 Task: Navigate on foot from Independence Hall to the Philadelphia Museum of Art.
Action: Mouse moved to (189, 57)
Screenshot: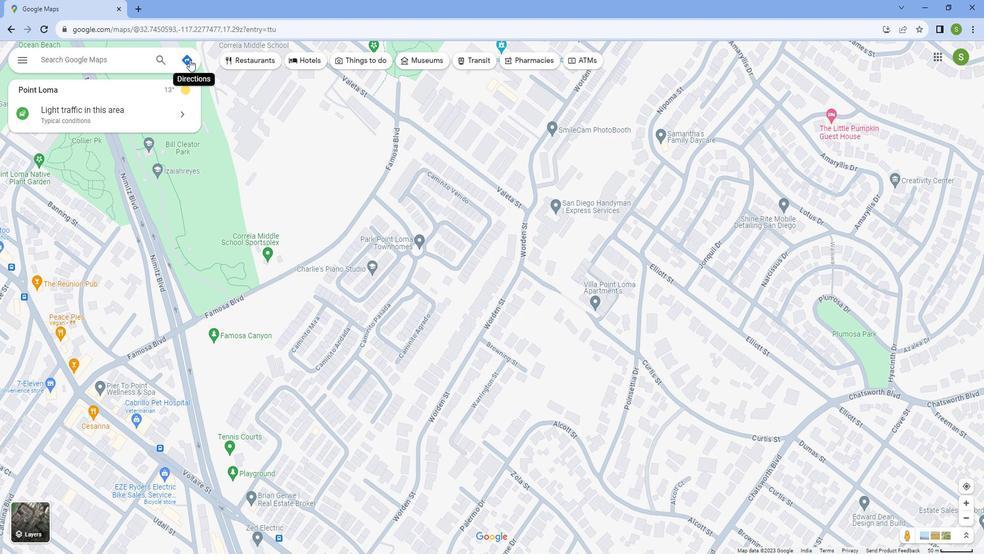 
Action: Mouse pressed left at (189, 57)
Screenshot: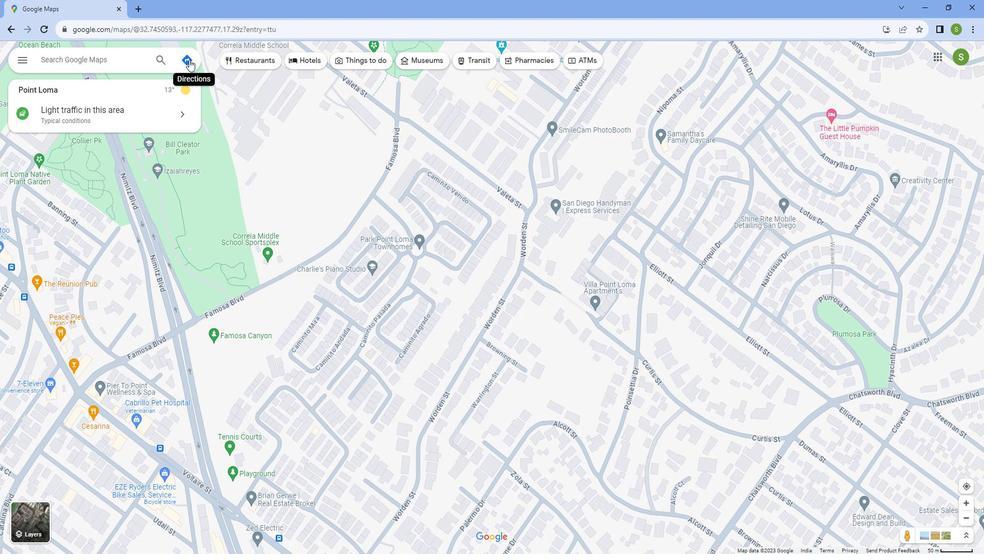
Action: Mouse moved to (127, 85)
Screenshot: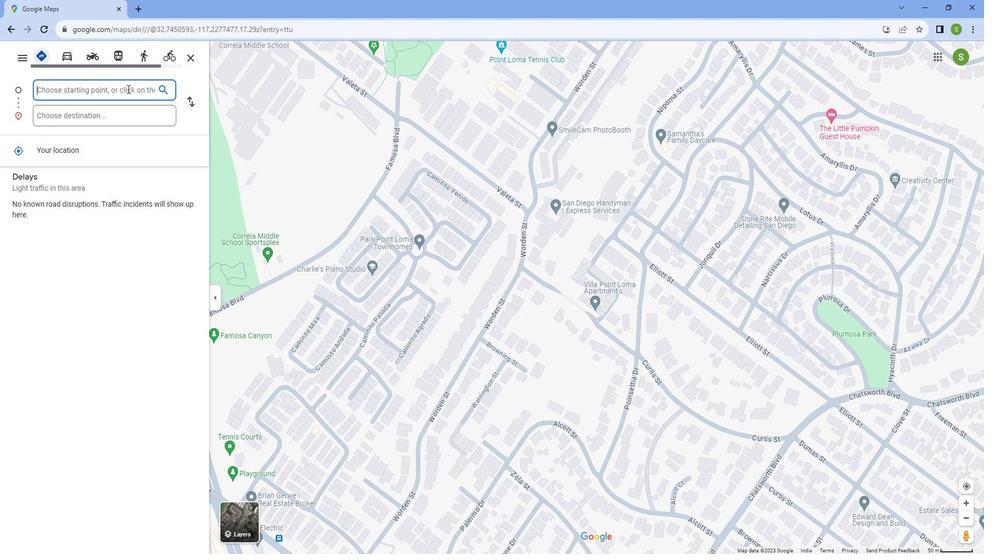 
Action: Mouse pressed left at (127, 85)
Screenshot: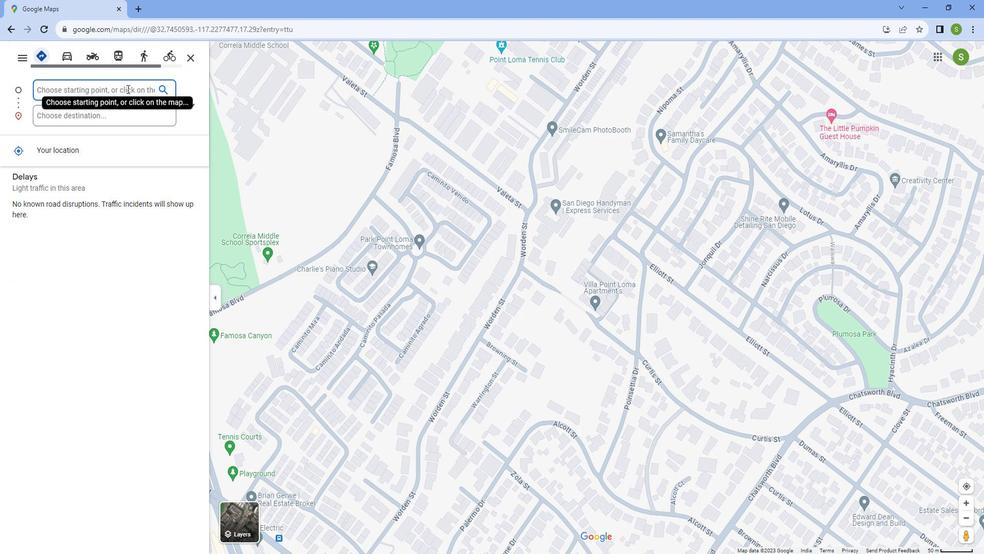 
Action: Key pressed <Key.caps_lock>I<Key.caps_lock>ndeo
Screenshot: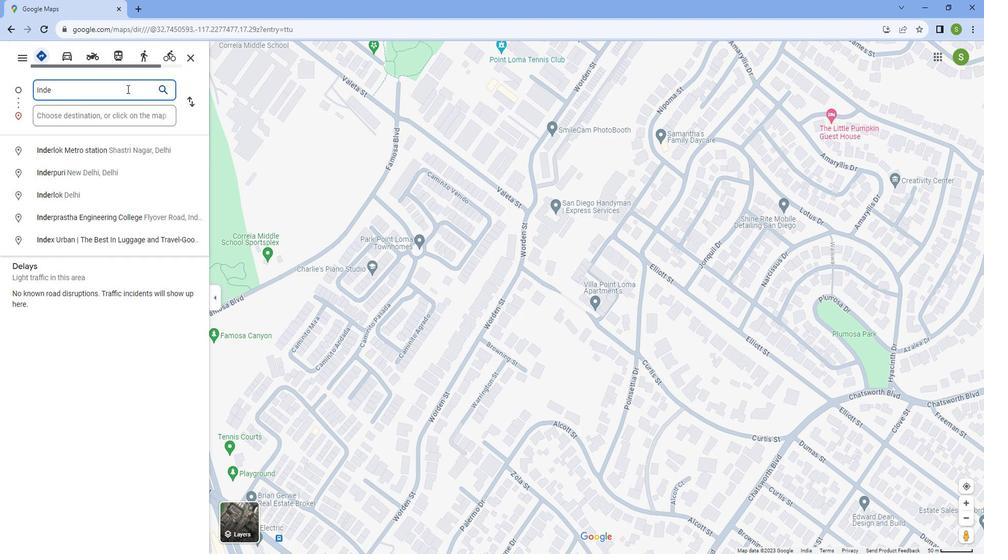 
Action: Mouse moved to (142, 99)
Screenshot: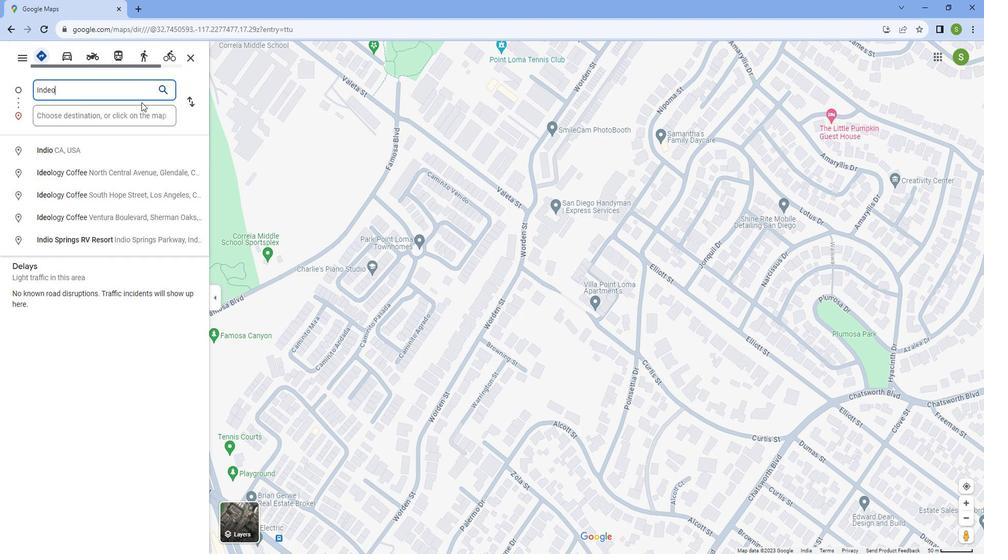 
Action: Key pressed <Key.backspace>p
Screenshot: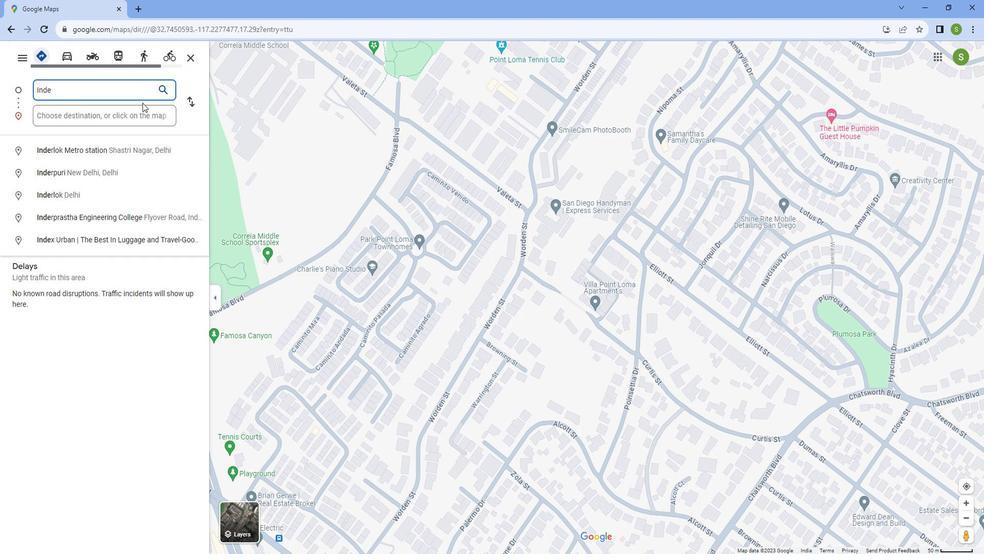 
Action: Mouse moved to (168, 125)
Screenshot: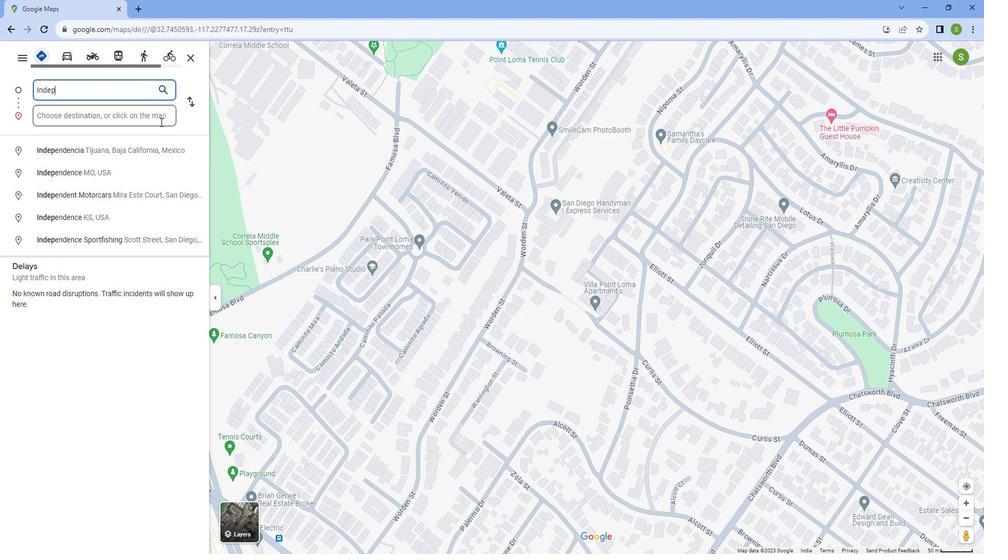 
Action: Key pressed e
Screenshot: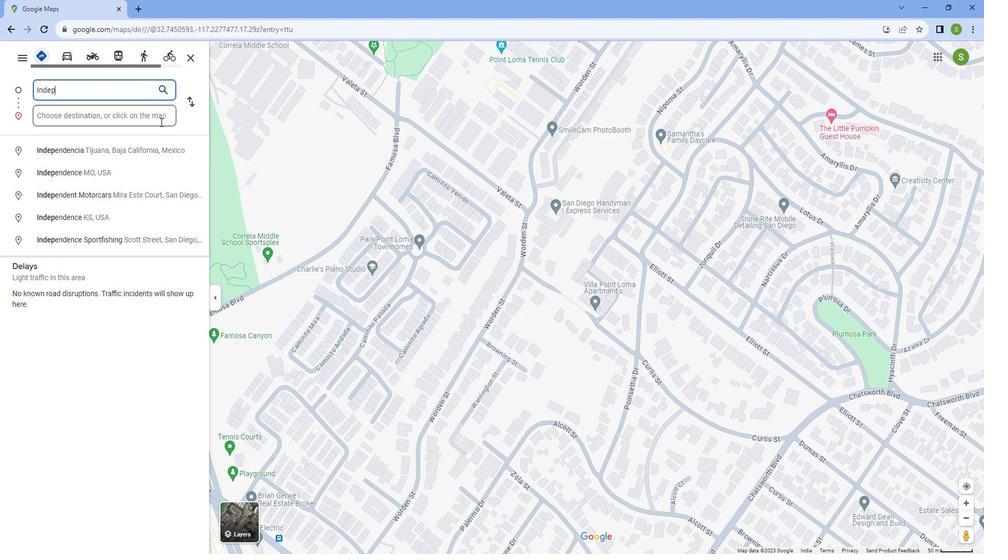 
Action: Mouse moved to (172, 128)
Screenshot: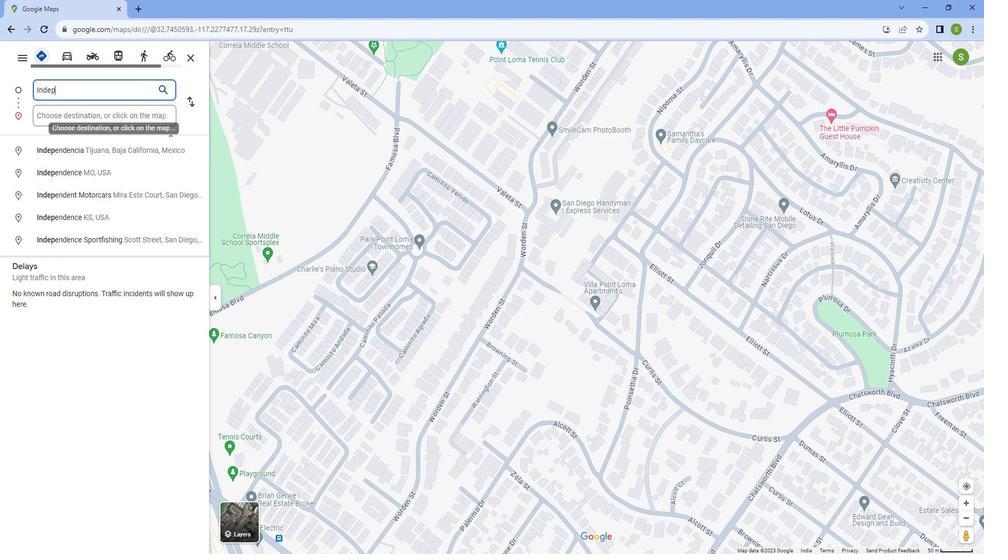
Action: Key pressed ndence<Key.space><Key.caps_lock>H<Key.caps_lock>all
Screenshot: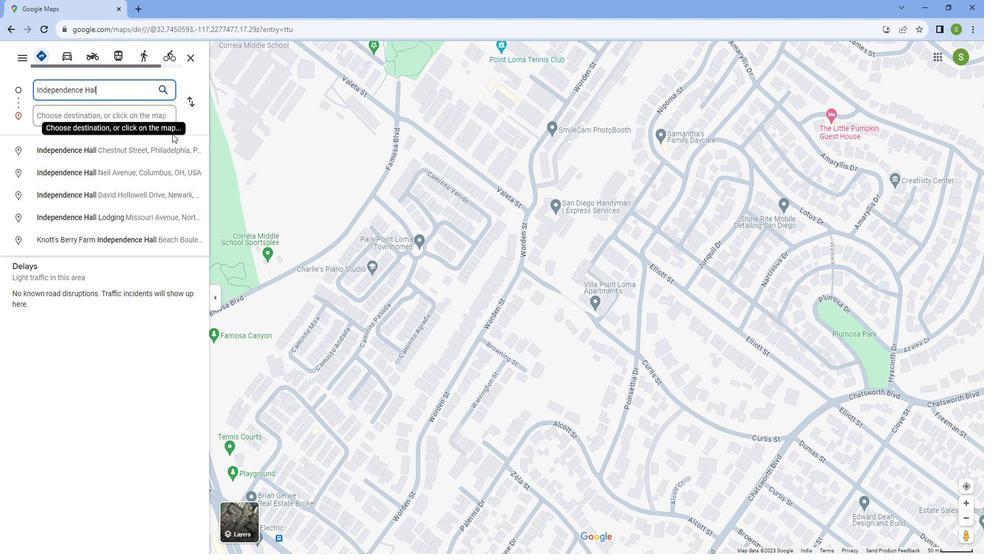 
Action: Mouse moved to (163, 145)
Screenshot: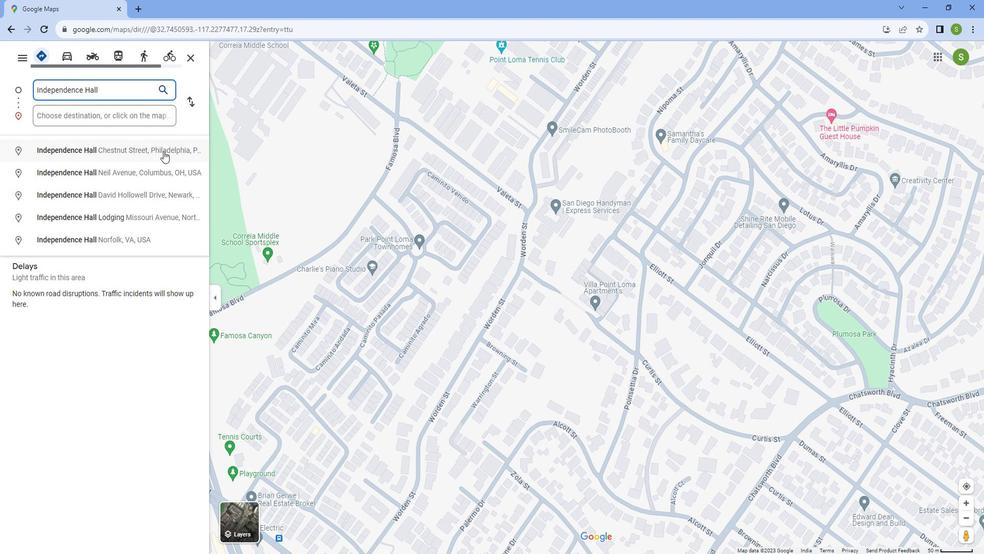 
Action: Mouse pressed left at (163, 145)
Screenshot: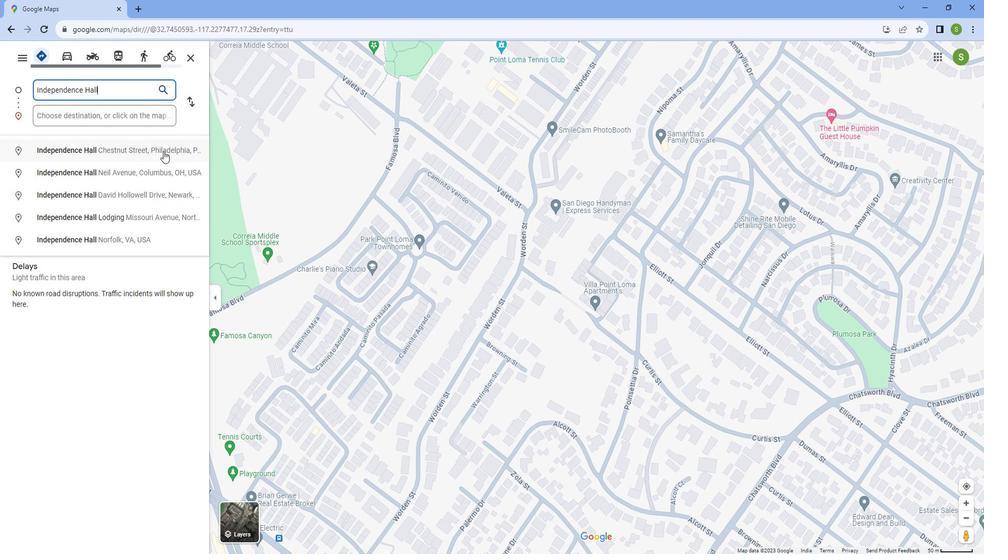 
Action: Mouse moved to (101, 112)
Screenshot: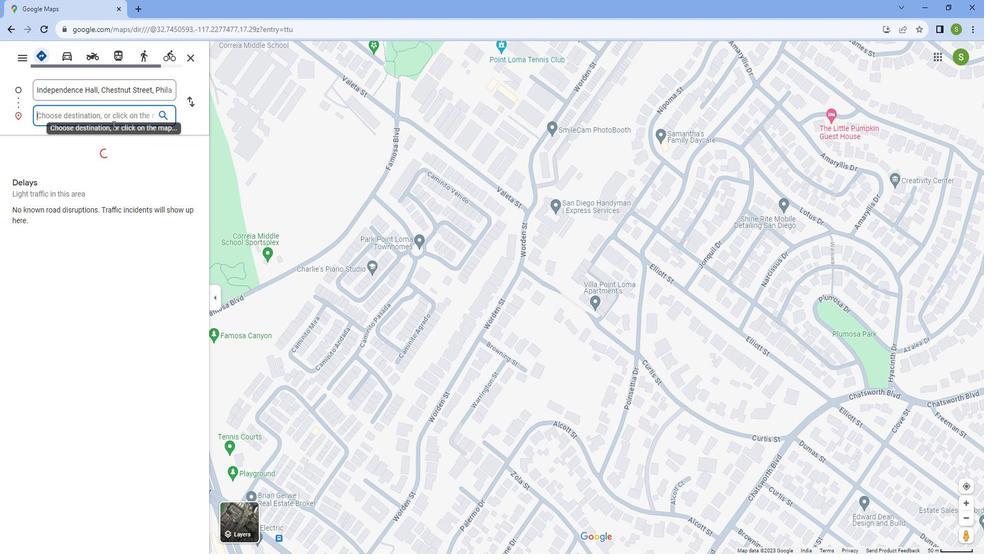 
Action: Mouse pressed left at (101, 112)
Screenshot: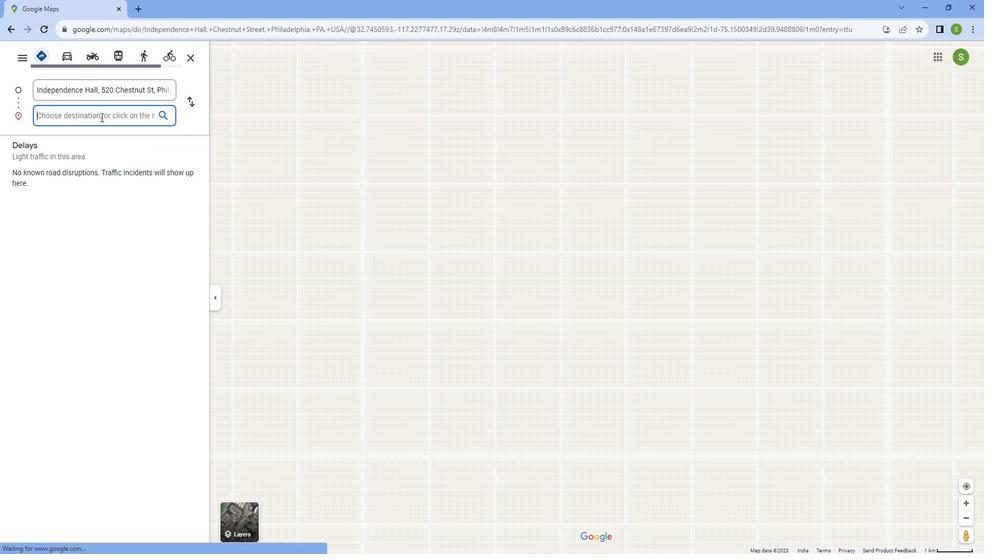 
Action: Mouse moved to (100, 112)
Screenshot: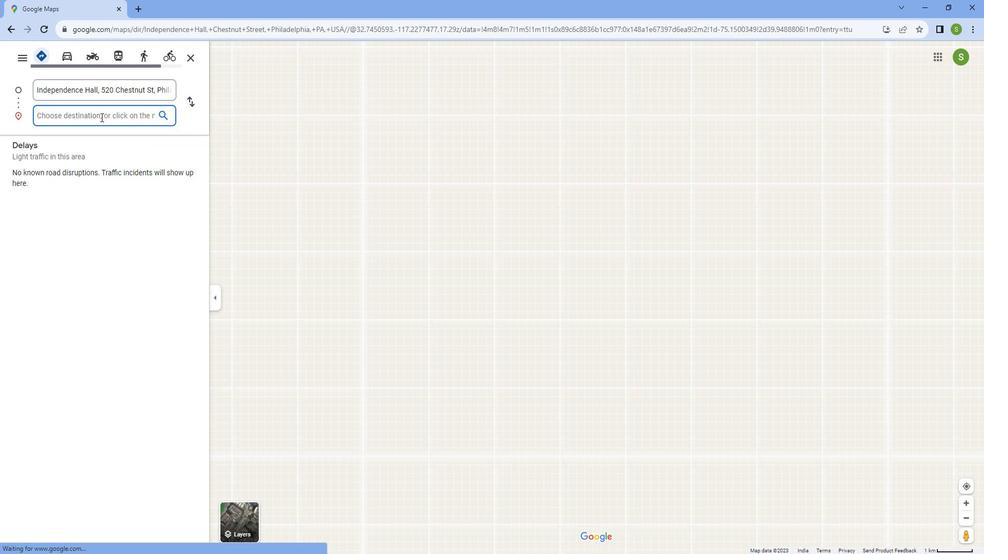 
Action: Key pressed <Key.caps_lock>P<Key.caps_lock>hiladelphia<Key.space><Key.caps_lock>M<Key.caps_lock>us
Screenshot: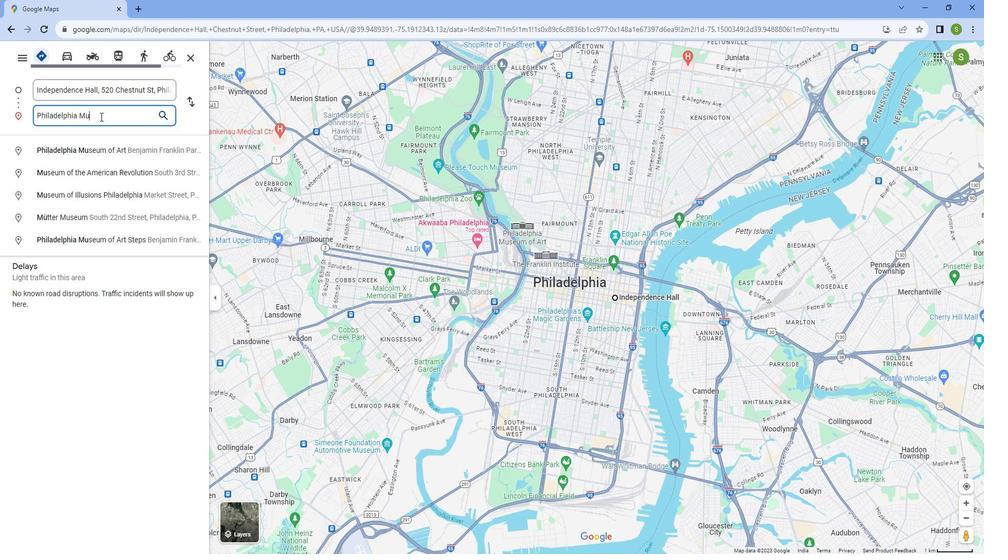 
Action: Mouse moved to (134, 136)
Screenshot: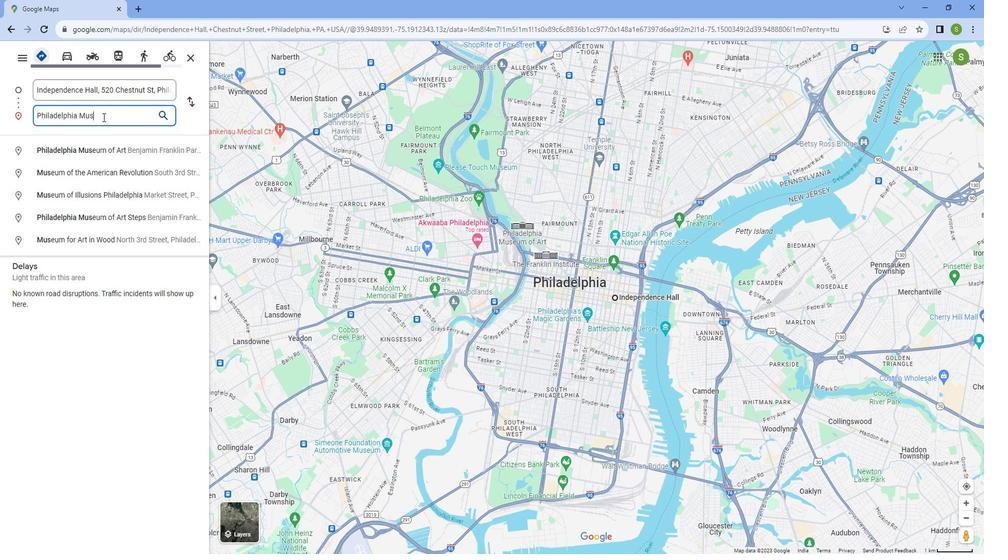 
Action: Key pressed e
Screenshot: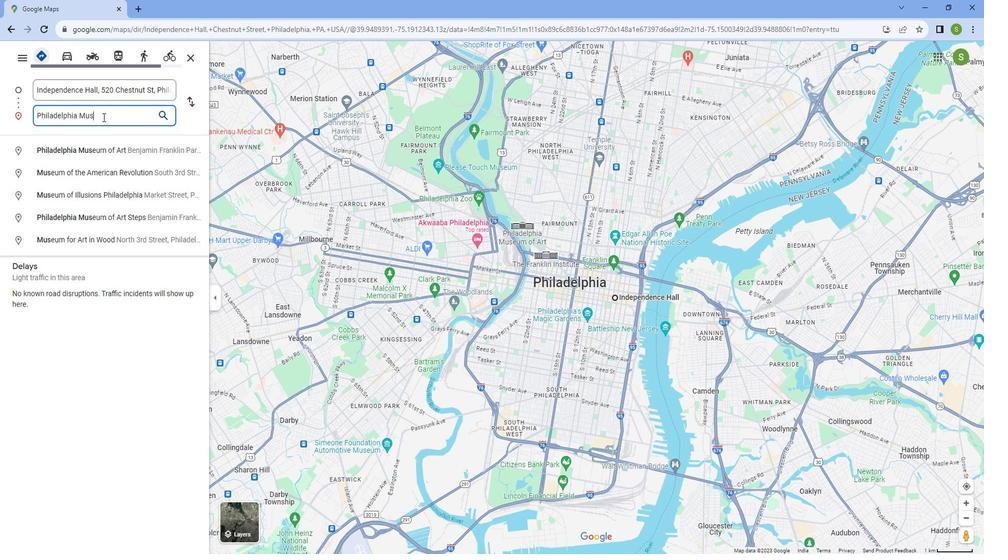 
Action: Mouse moved to (136, 137)
Screenshot: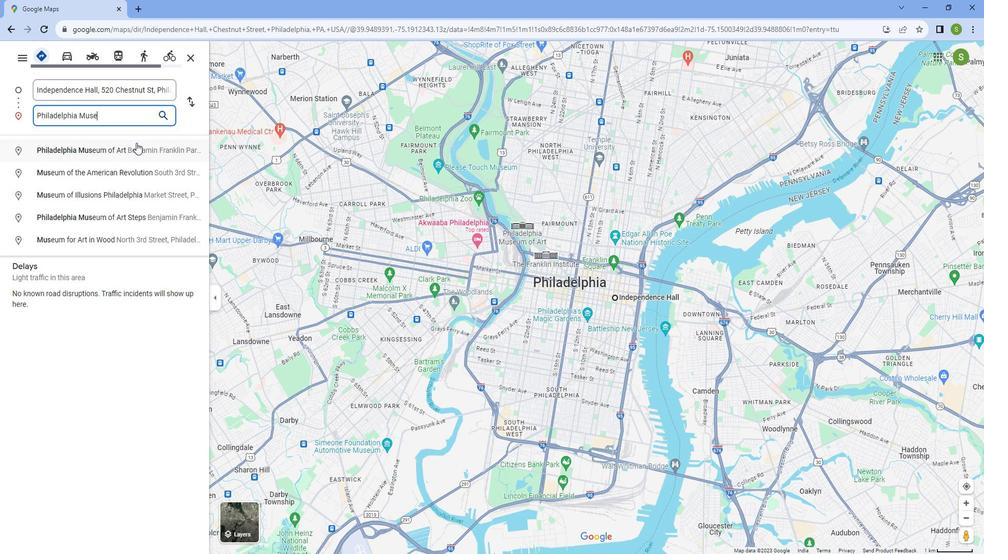
Action: Key pressed um<Key.space>of<Key.space><Key.caps_lock>A<Key.caps_lock>rt
Screenshot: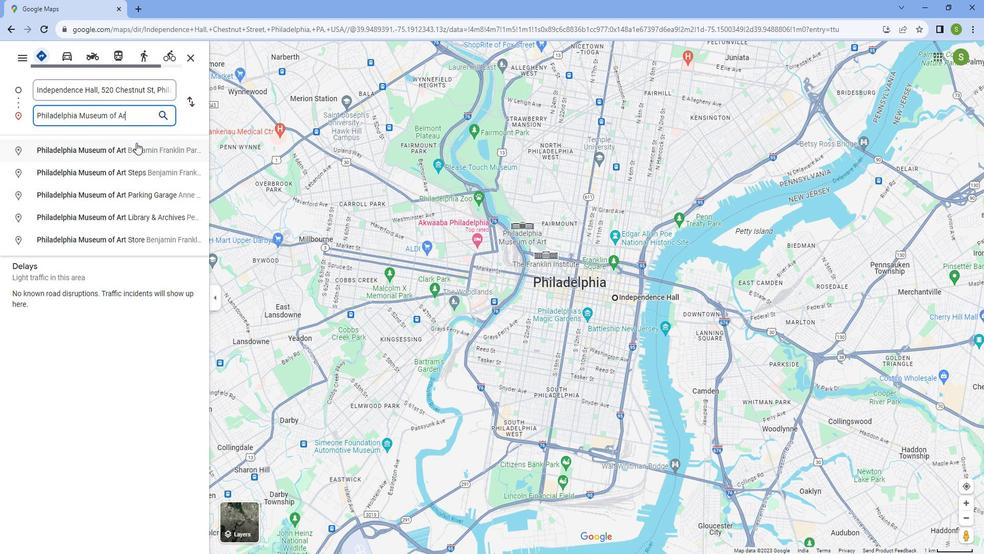 
Action: Mouse moved to (137, 137)
Screenshot: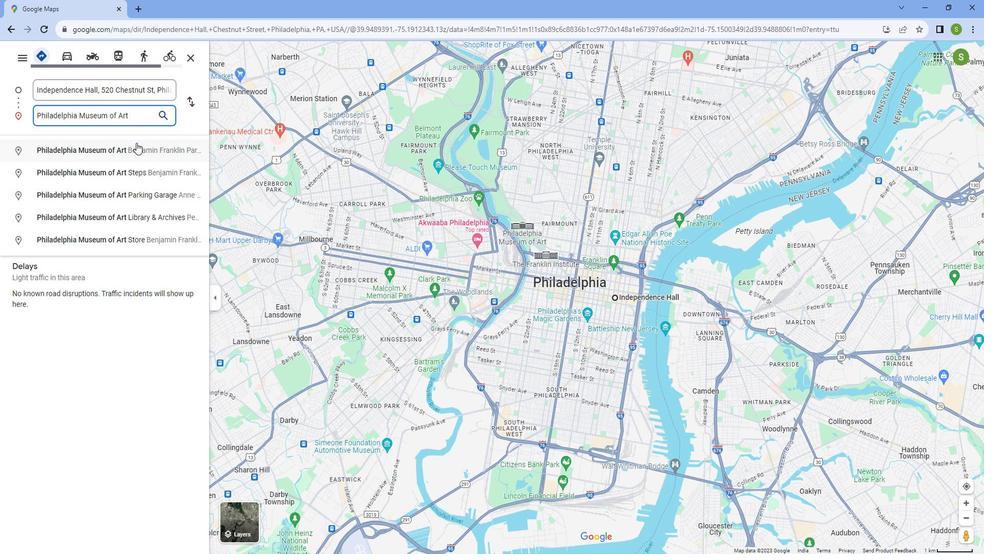 
Action: Mouse pressed left at (137, 137)
Screenshot: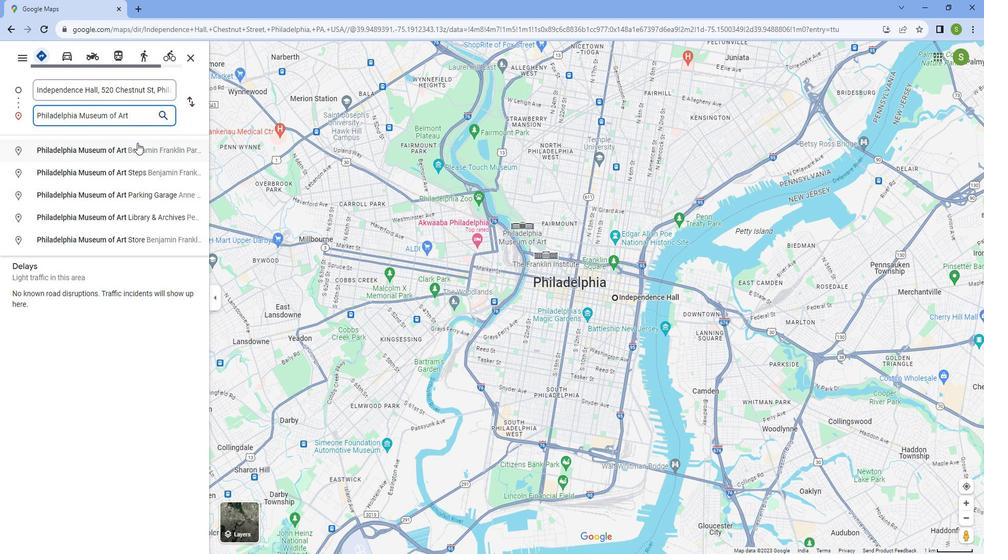 
Action: Mouse moved to (428, 138)
Screenshot: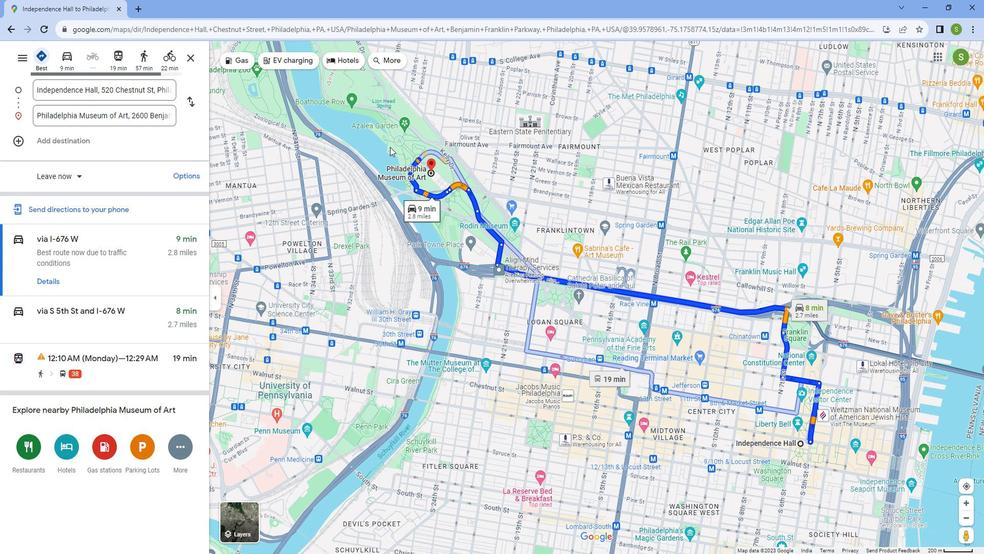 
Action: Mouse scrolled (428, 137) with delta (0, 0)
Screenshot: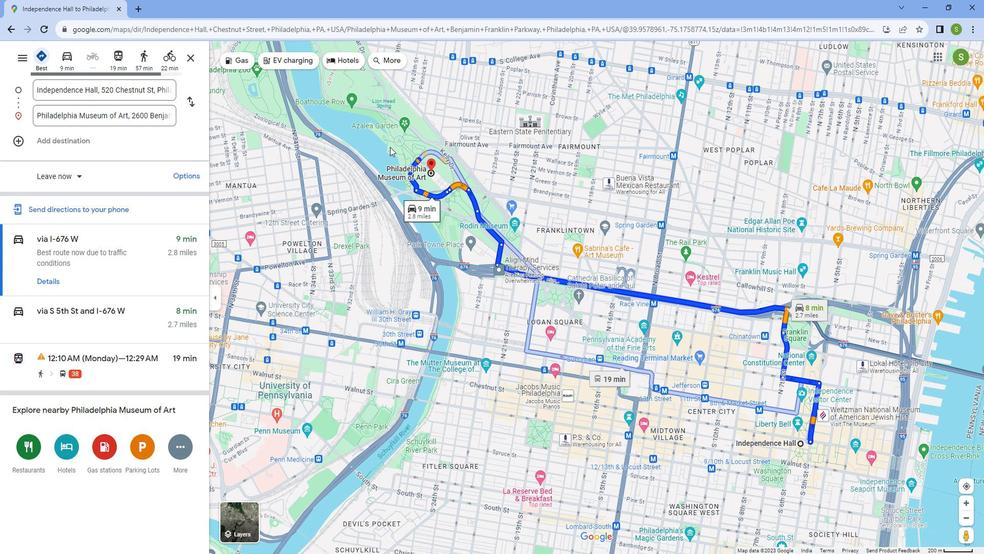 
Action: Mouse moved to (428, 141)
Screenshot: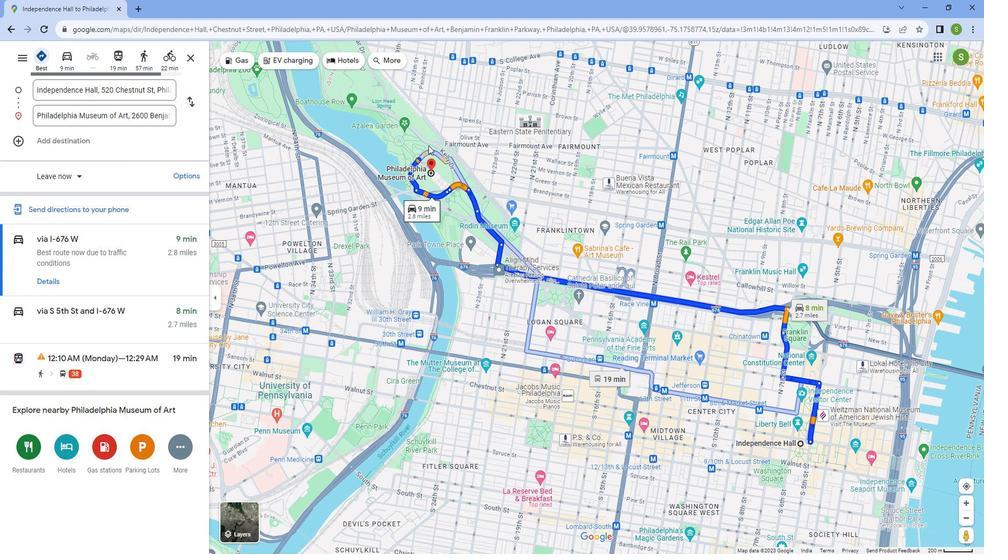 
Action: Mouse scrolled (428, 141) with delta (0, 0)
Screenshot: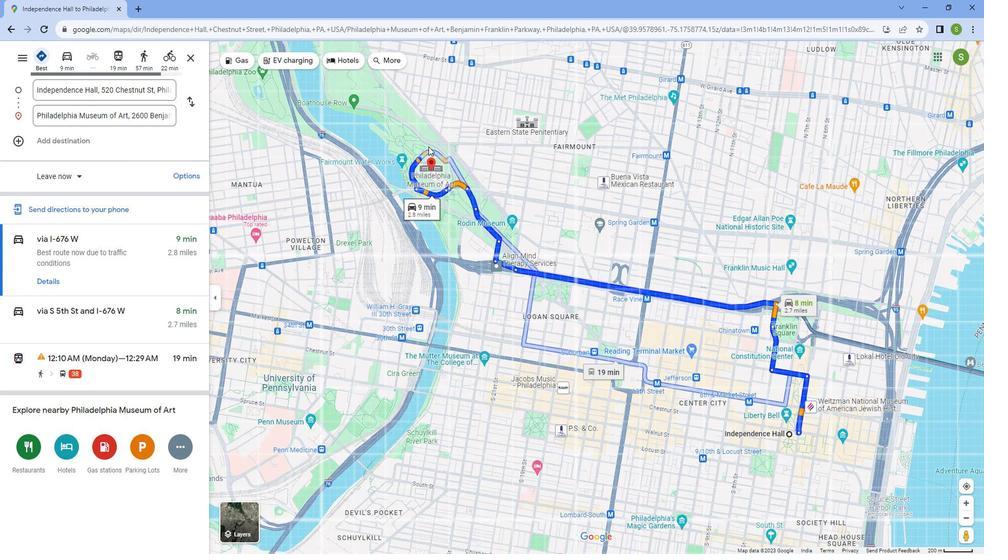 
Action: Mouse moved to (428, 141)
Screenshot: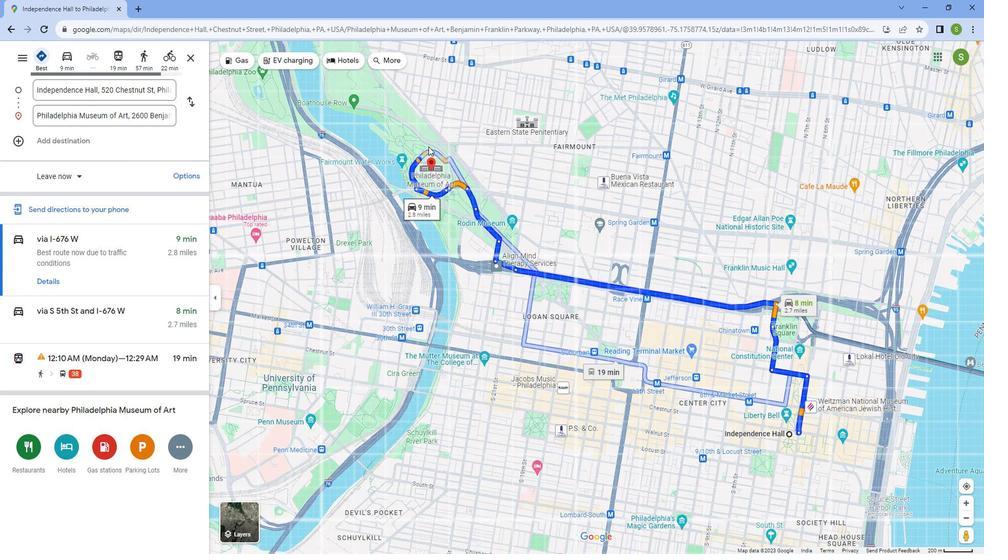 
Action: Mouse scrolled (428, 142) with delta (0, 0)
Screenshot: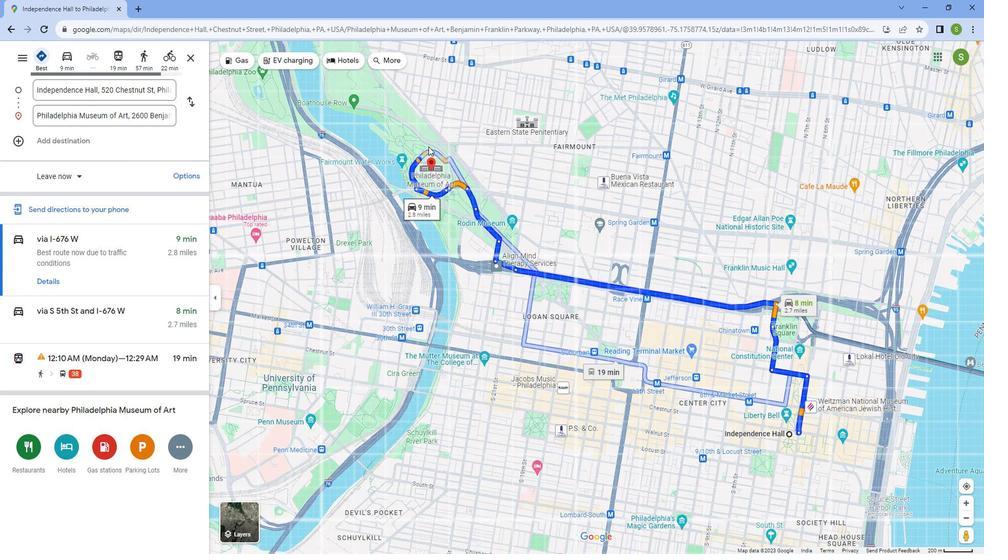 
Action: Mouse moved to (428, 141)
Screenshot: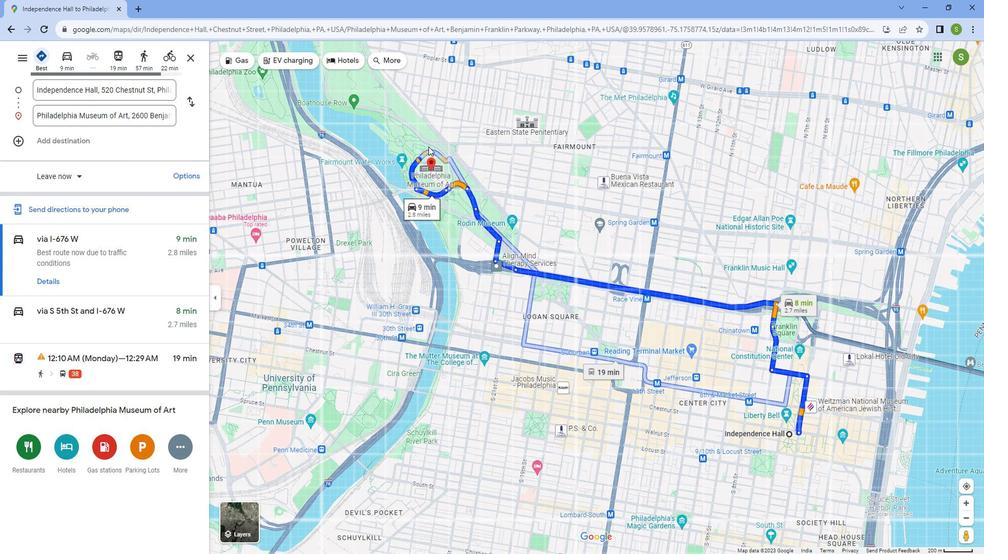 
Action: Mouse scrolled (428, 142) with delta (0, 0)
Screenshot: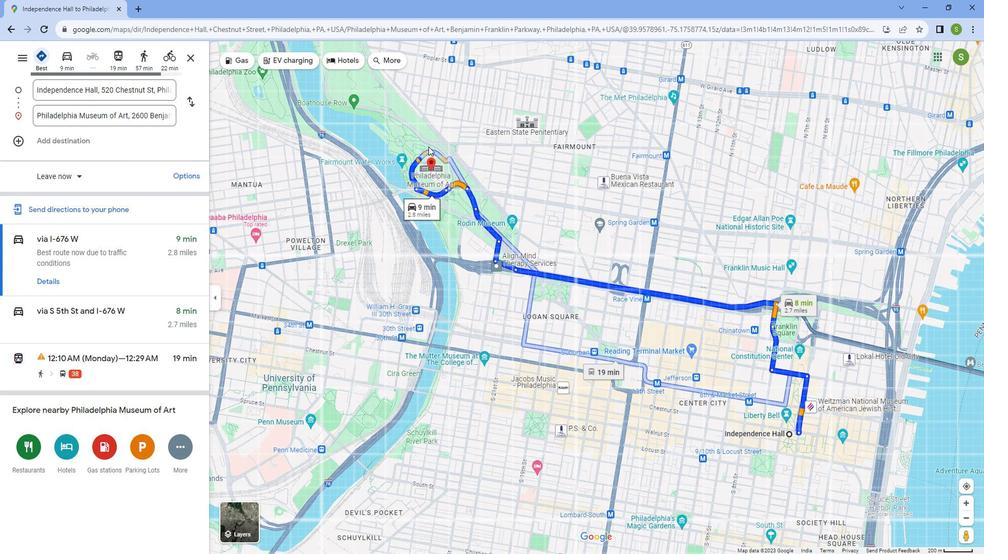 
Action: Mouse moved to (427, 141)
Screenshot: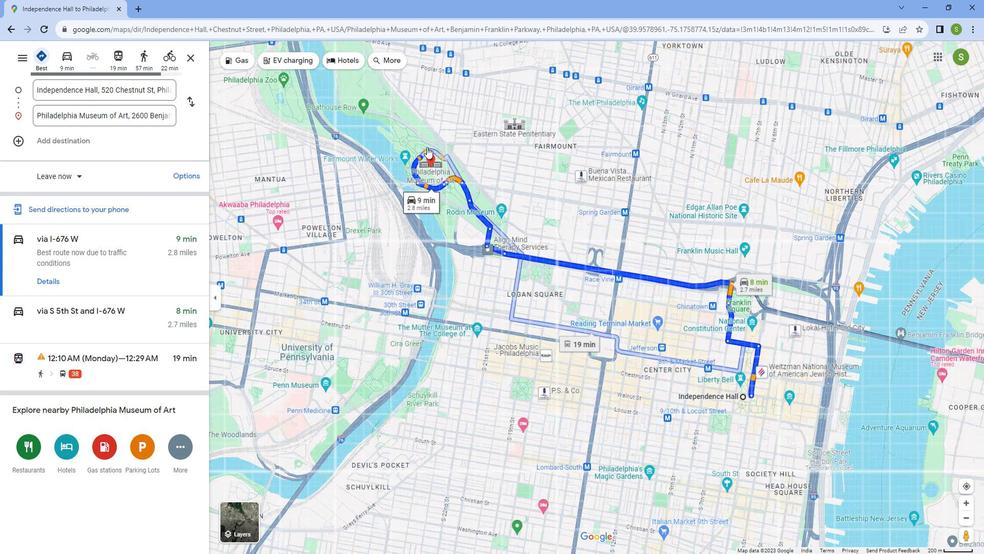 
Action: Mouse scrolled (427, 142) with delta (0, 0)
Screenshot: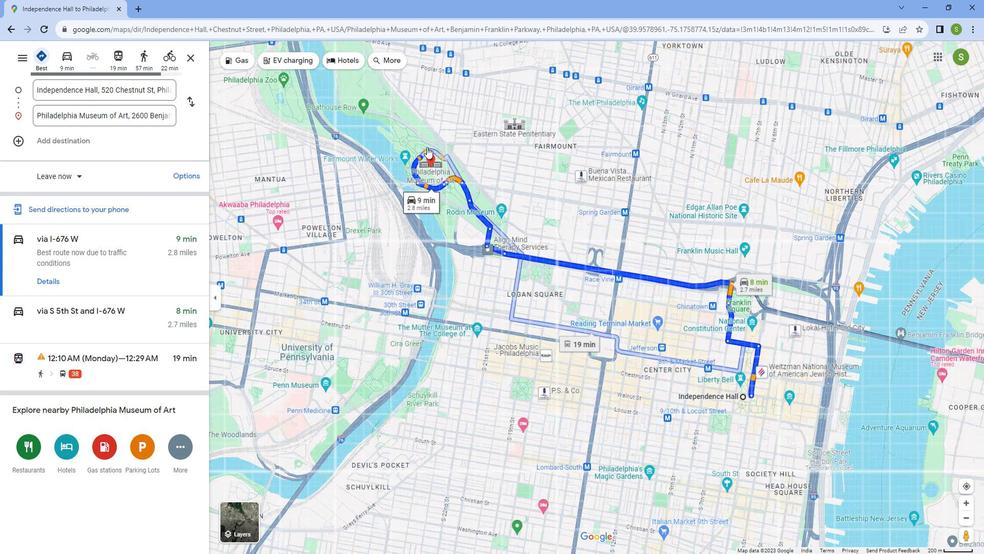 
Action: Mouse moved to (425, 142)
Screenshot: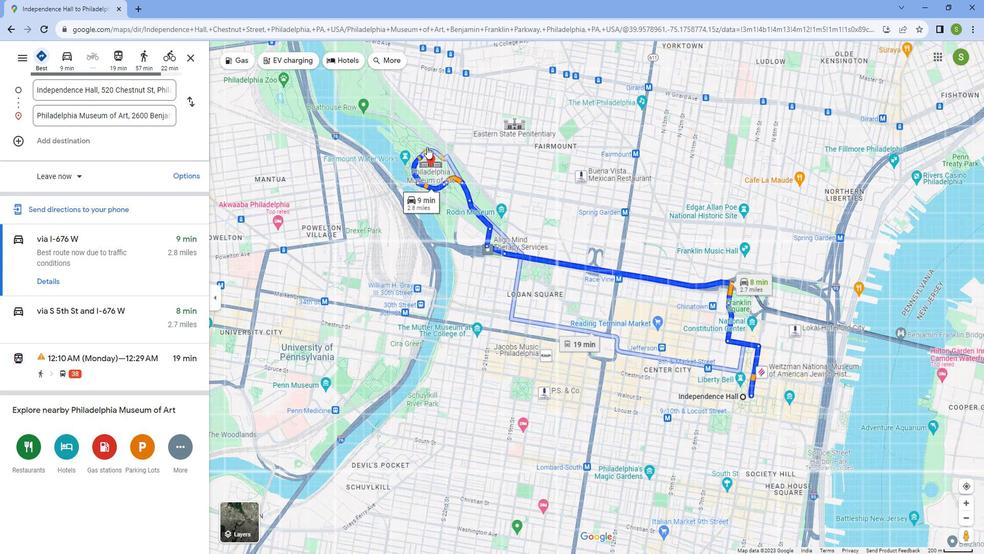 
Action: Mouse scrolled (425, 142) with delta (0, 0)
Screenshot: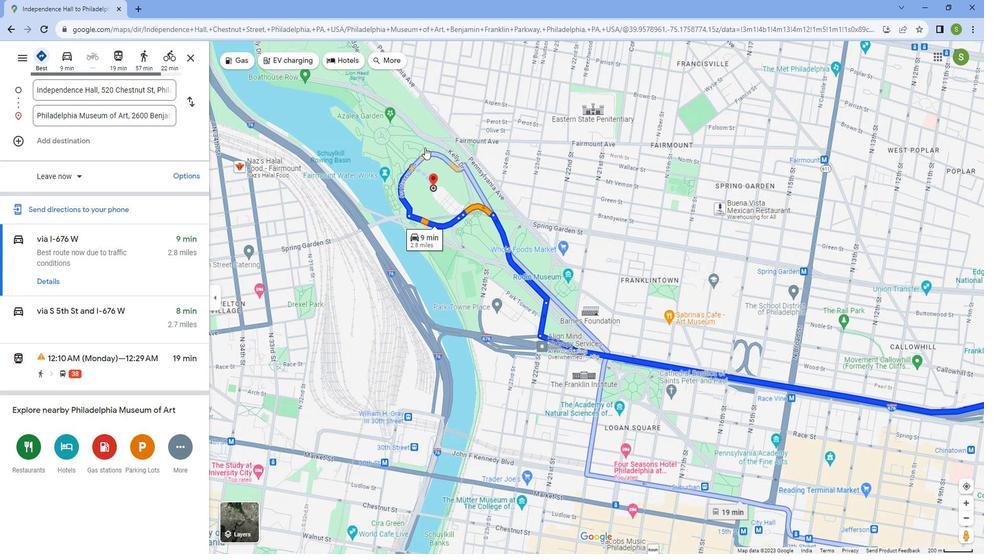 
Action: Mouse scrolled (425, 142) with delta (0, 0)
Screenshot: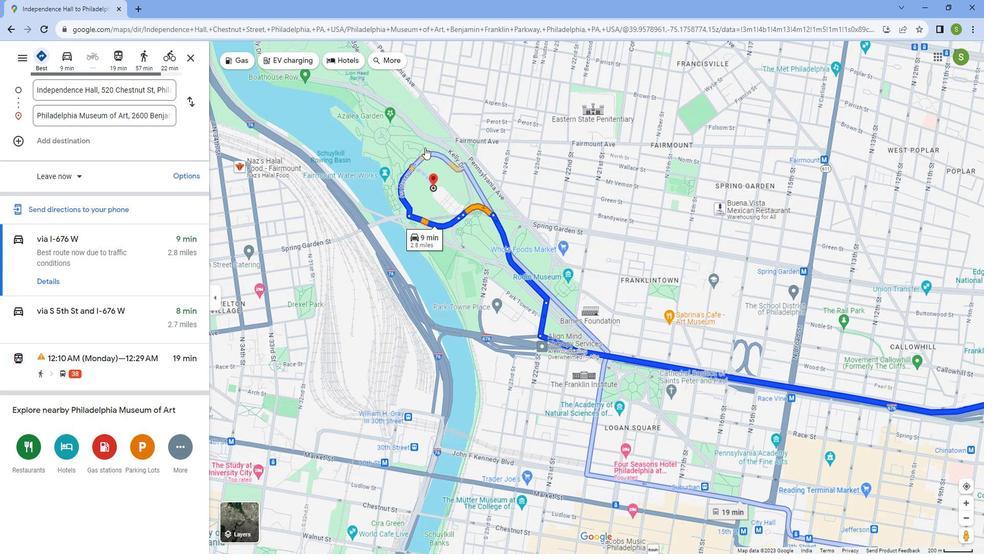 
Action: Mouse scrolled (425, 142) with delta (0, 0)
Screenshot: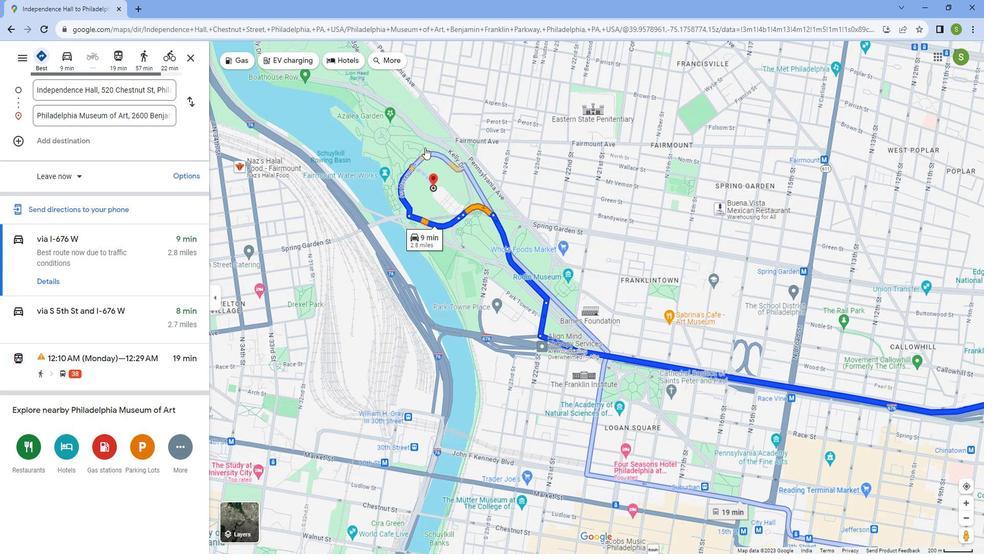 
Action: Mouse scrolled (425, 142) with delta (0, 0)
Screenshot: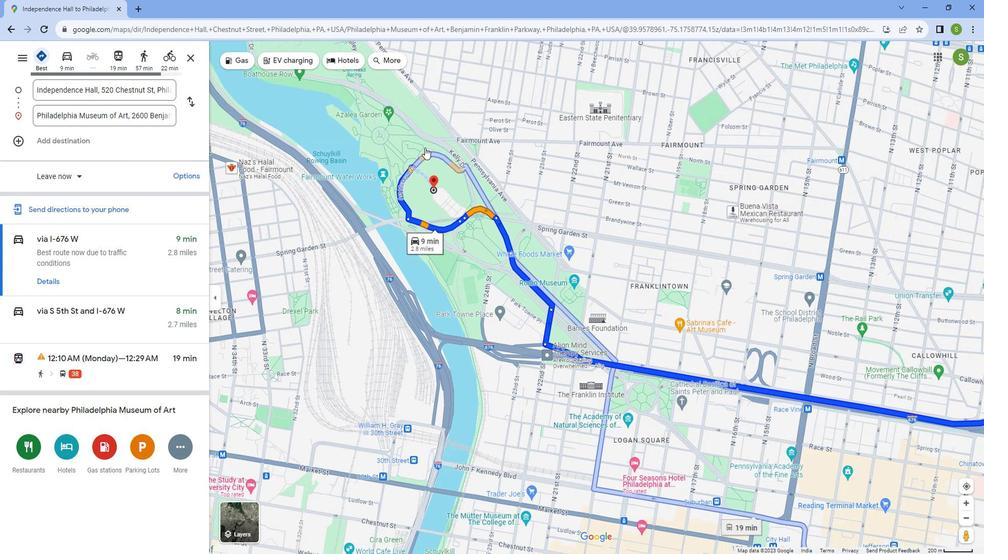 
Action: Mouse scrolled (425, 141) with delta (0, 0)
Screenshot: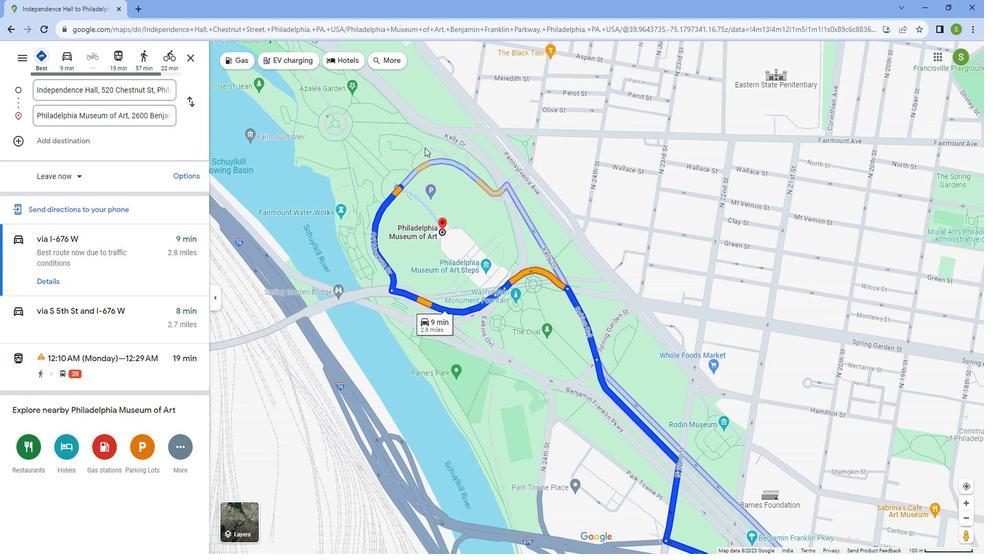
Action: Mouse scrolled (425, 141) with delta (0, 0)
Screenshot: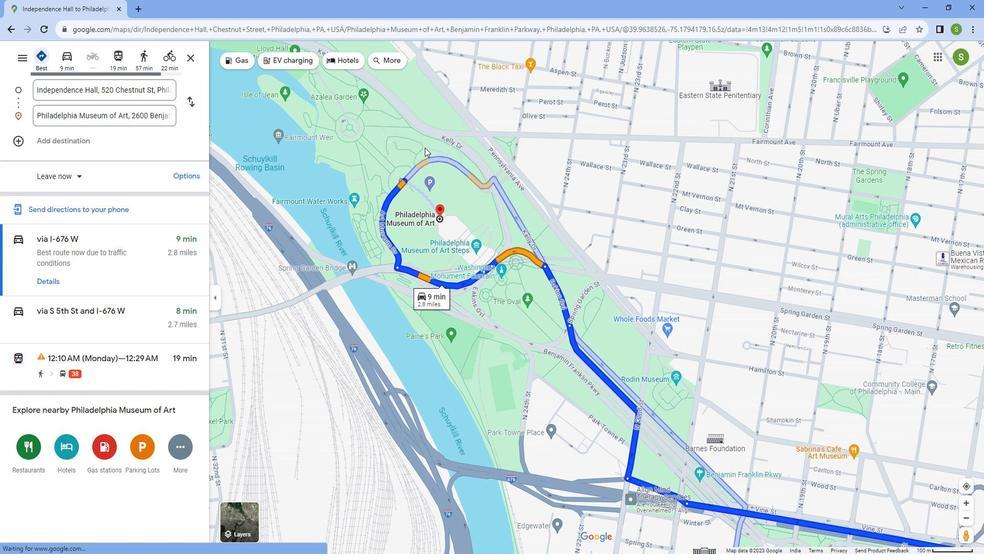 
Action: Mouse scrolled (425, 141) with delta (0, 0)
Screenshot: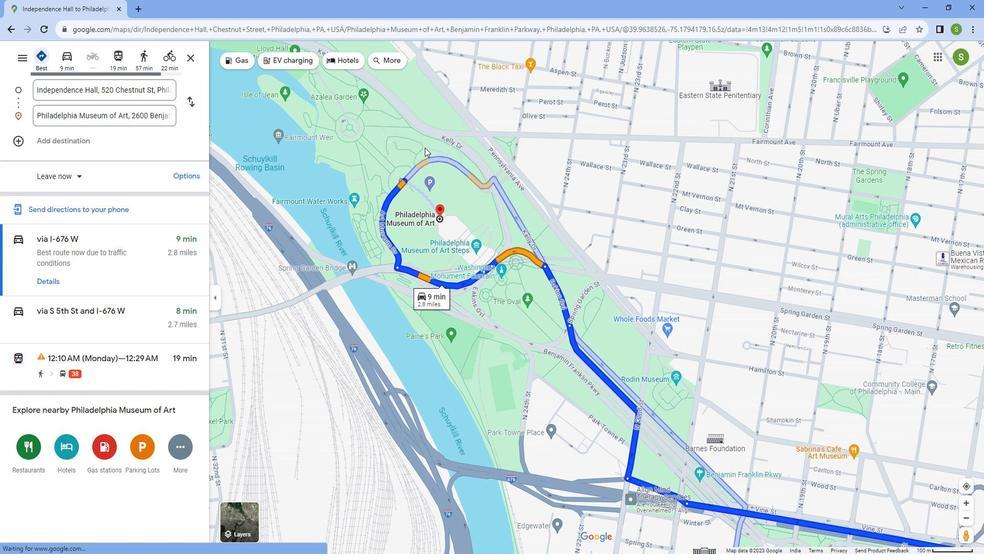 
Action: Mouse scrolled (425, 141) with delta (0, 0)
Screenshot: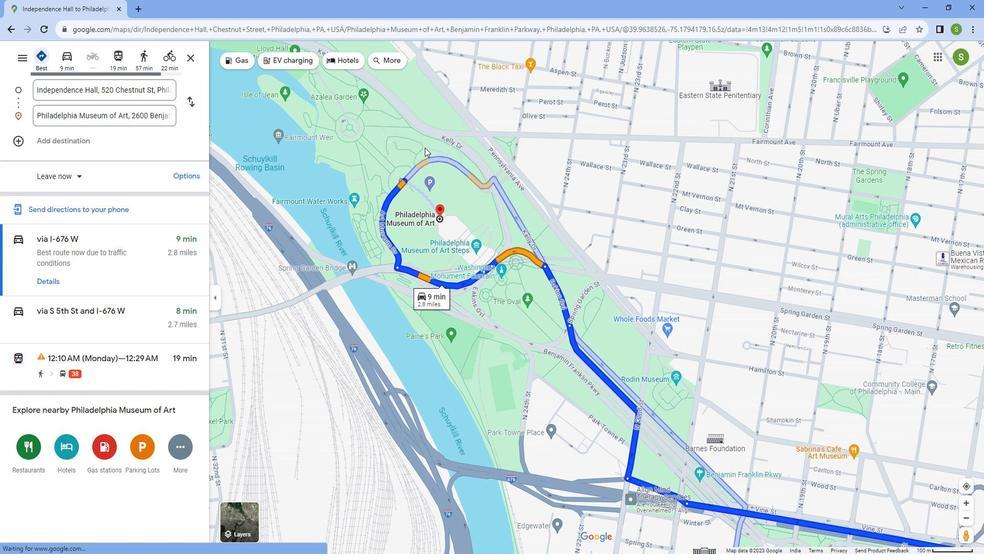 
Action: Mouse scrolled (425, 141) with delta (0, 0)
Screenshot: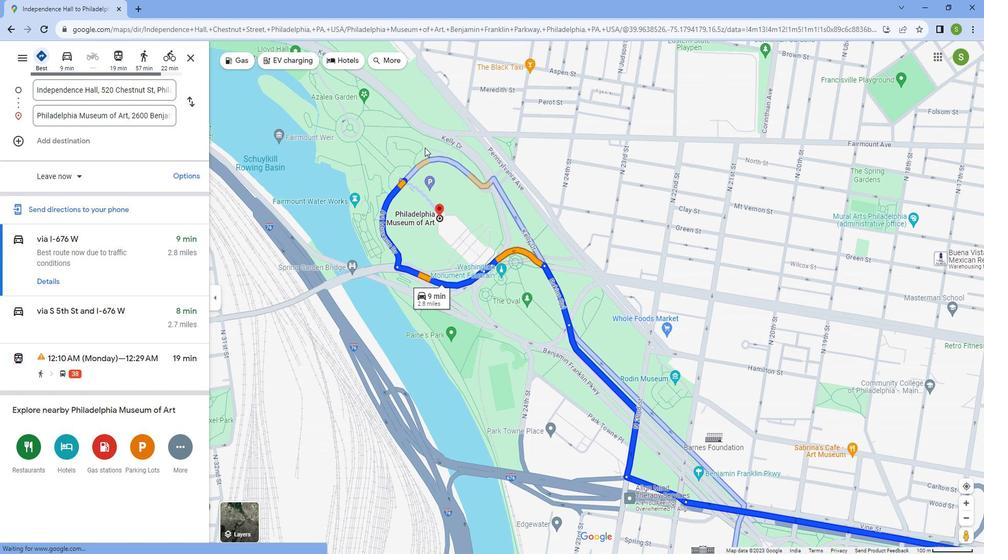 
Action: Mouse moved to (607, 215)
Screenshot: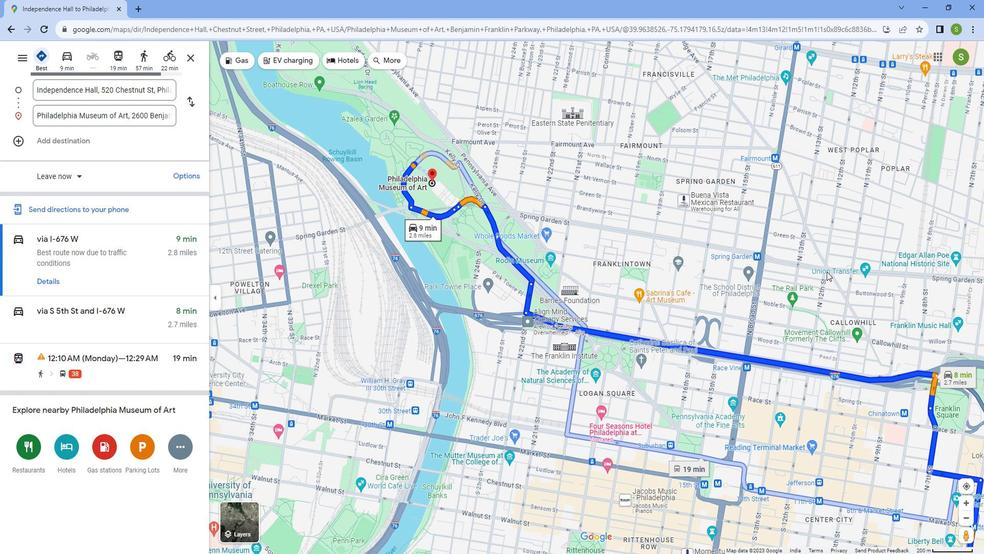 
Action: Mouse scrolled (607, 215) with delta (0, 0)
Screenshot: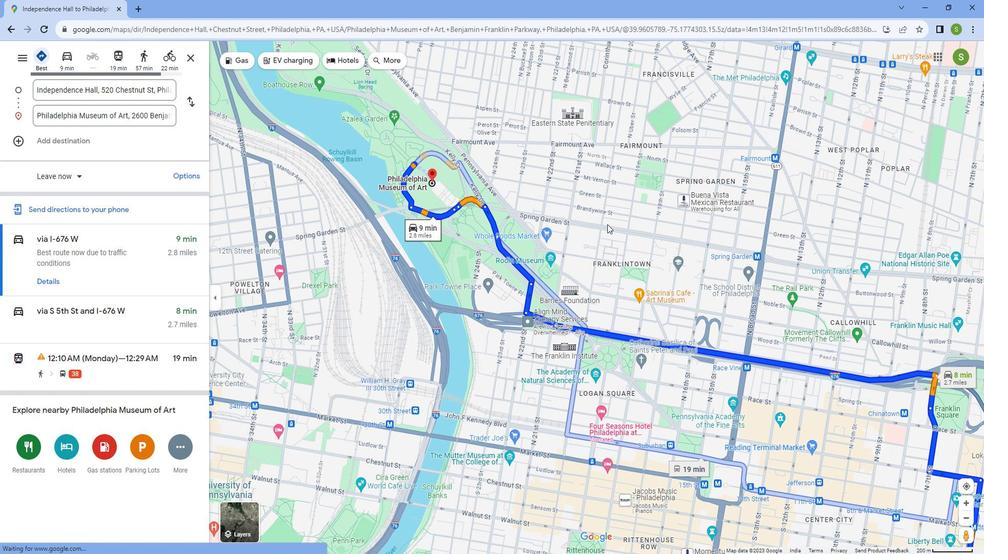 
Action: Mouse scrolled (607, 215) with delta (0, 0)
Screenshot: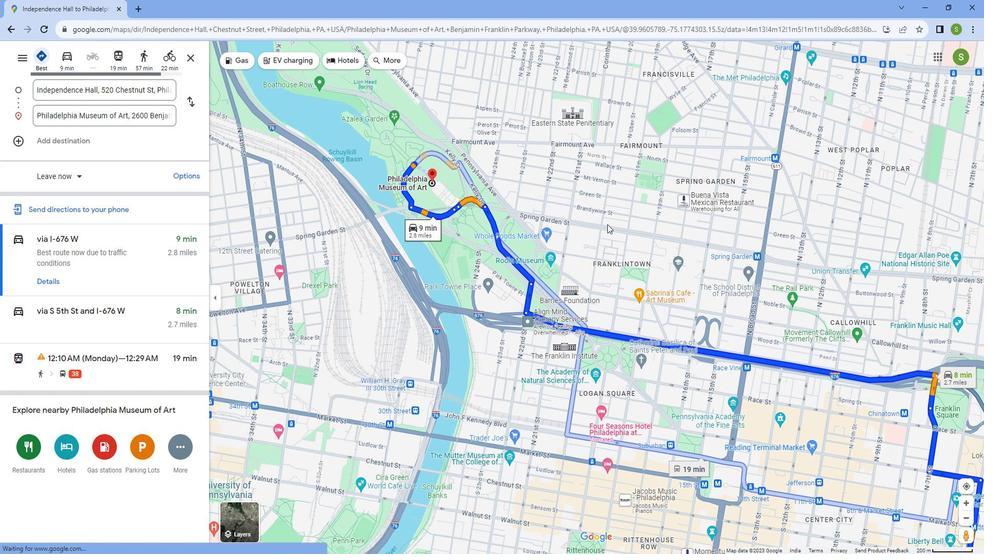 
Action: Mouse scrolled (607, 215) with delta (0, 0)
Screenshot: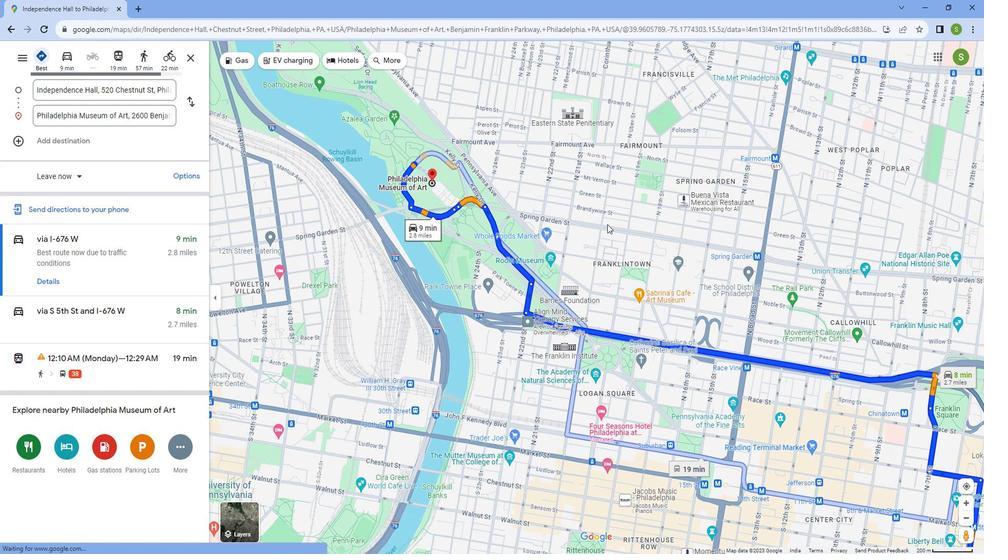 
Action: Mouse moved to (843, 291)
Screenshot: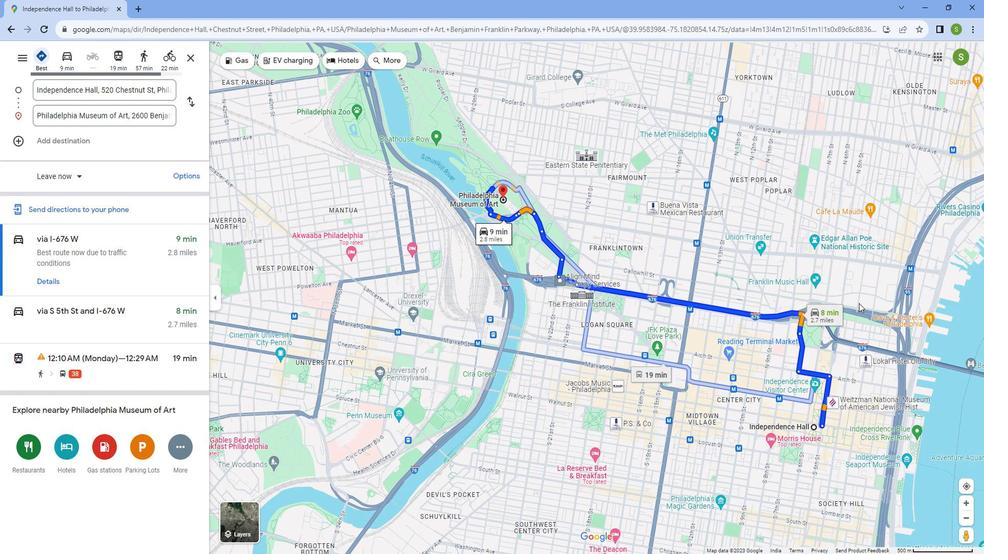 
Action: Mouse scrolled (843, 292) with delta (0, 0)
Screenshot: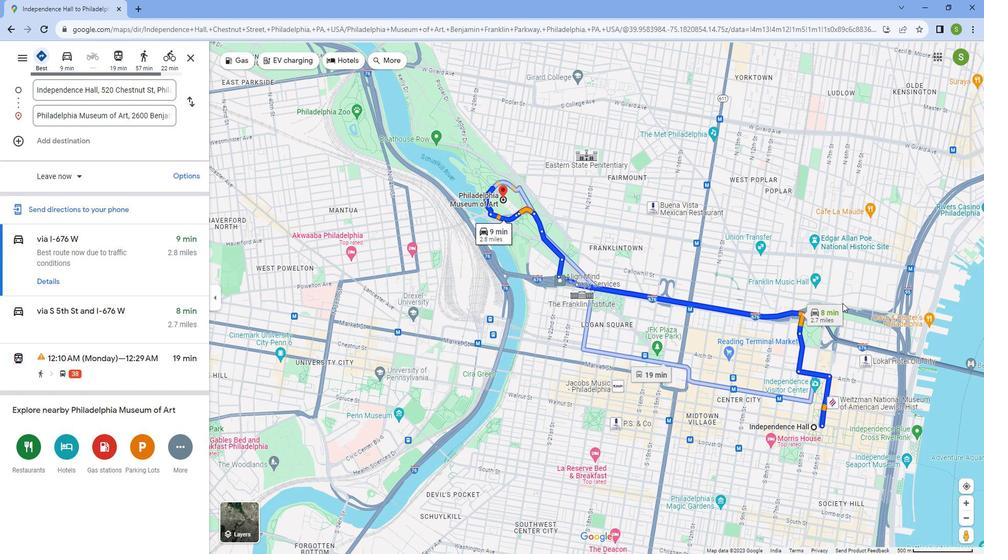 
Action: Mouse scrolled (843, 292) with delta (0, 0)
Screenshot: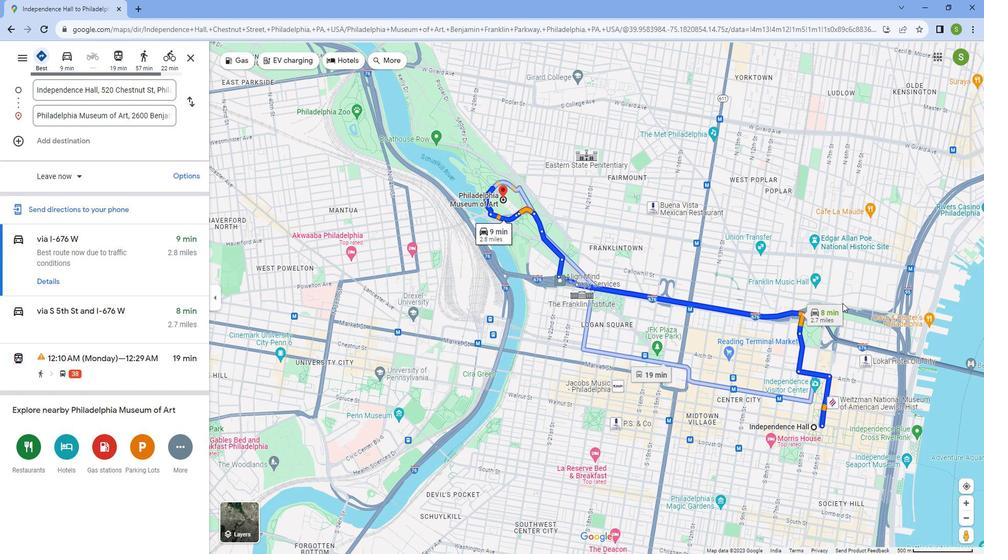 
Action: Mouse scrolled (843, 292) with delta (0, 0)
Screenshot: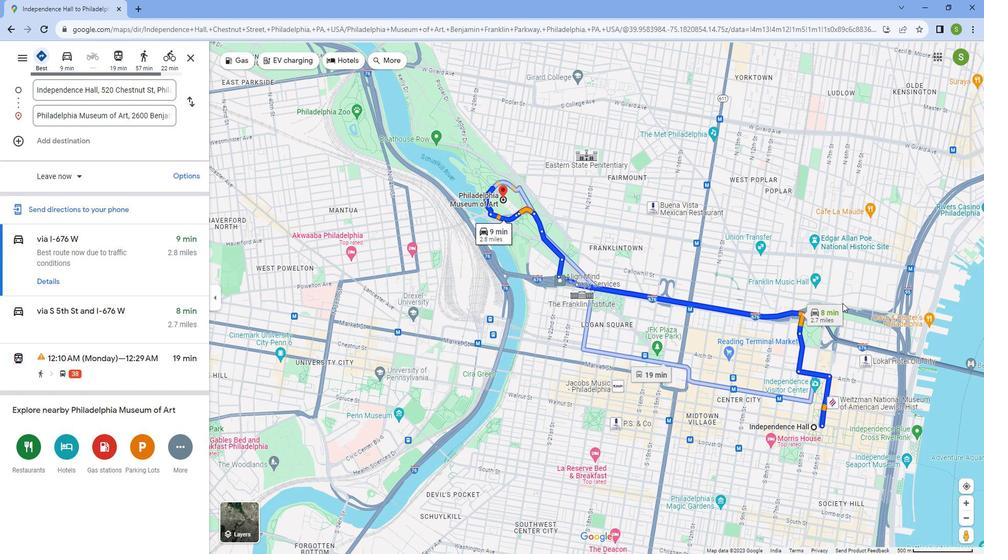 
Action: Mouse scrolled (843, 292) with delta (0, 0)
Screenshot: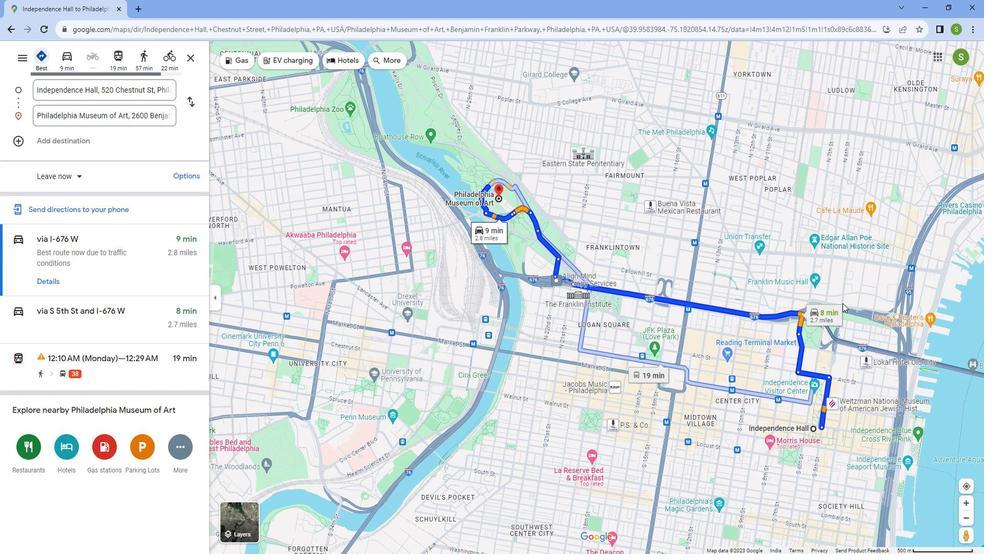 
Action: Mouse scrolled (843, 291) with delta (0, 0)
Screenshot: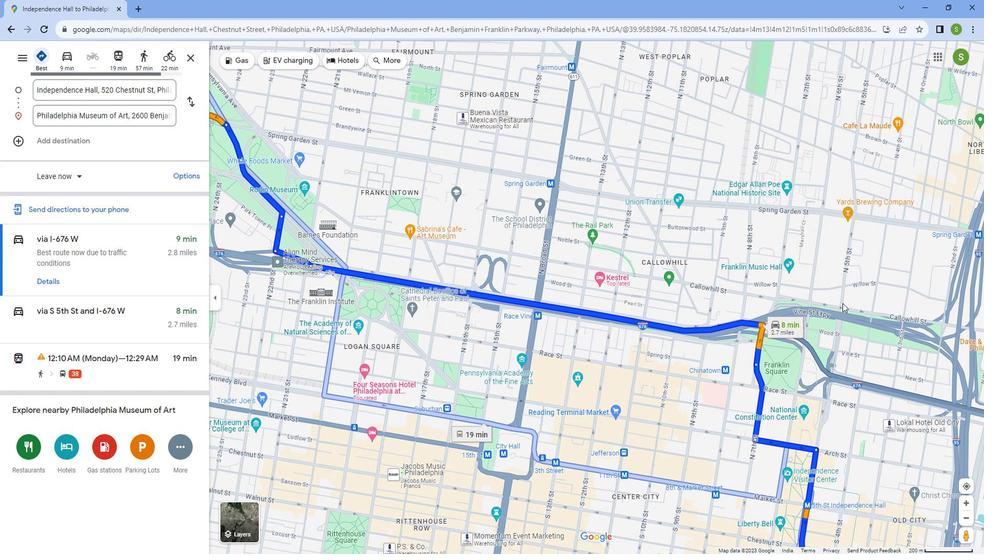 
Action: Mouse moved to (151, 65)
Screenshot: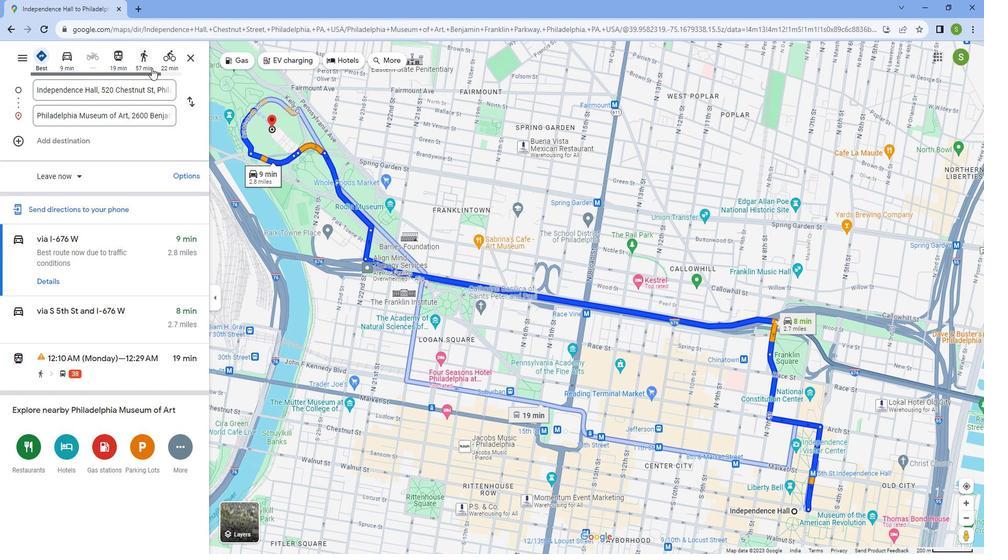 
Action: Mouse pressed left at (151, 65)
Screenshot: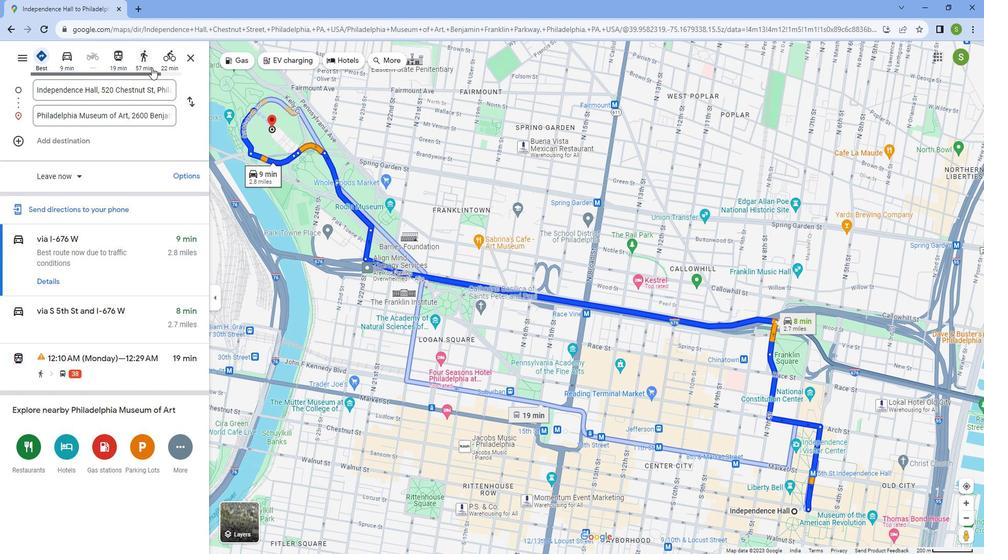 
Action: Mouse moved to (752, 303)
Screenshot: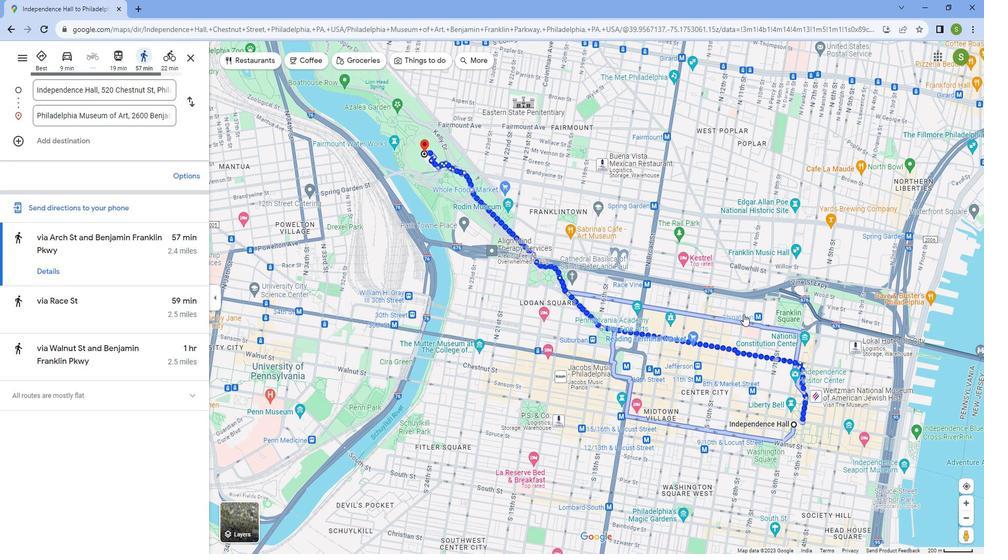 
Action: Mouse scrolled (752, 304) with delta (0, 0)
Screenshot: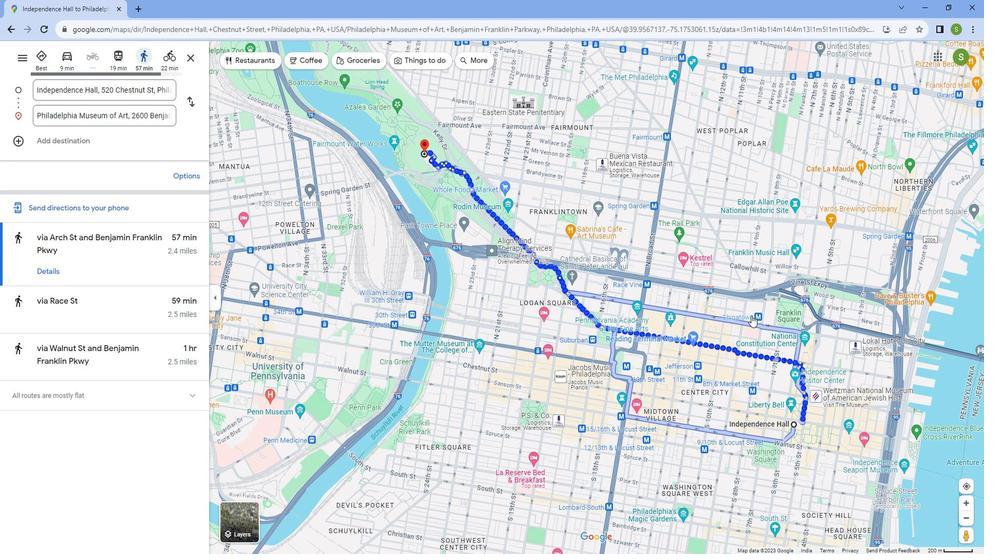
Action: Mouse scrolled (752, 304) with delta (0, 0)
Screenshot: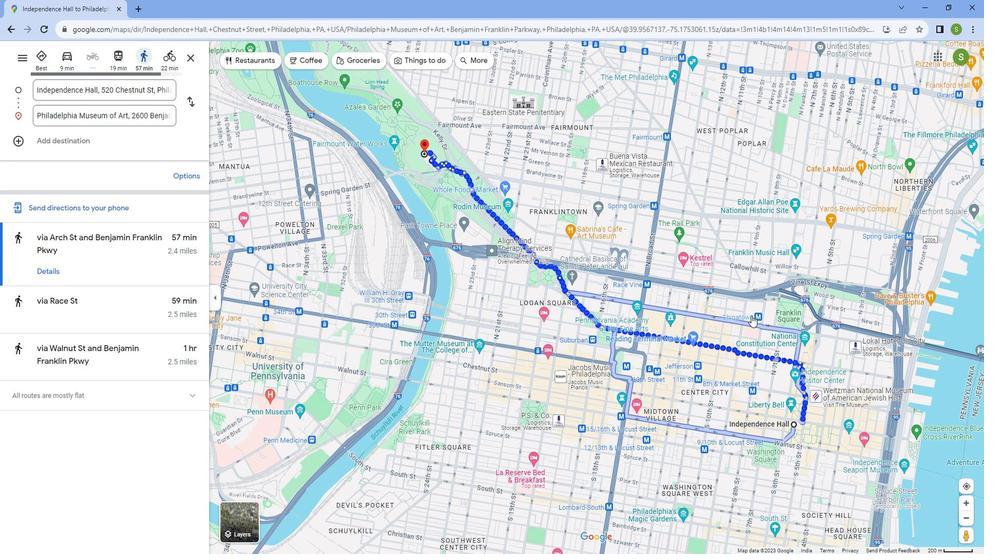 
Action: Mouse scrolled (752, 304) with delta (0, 0)
Screenshot: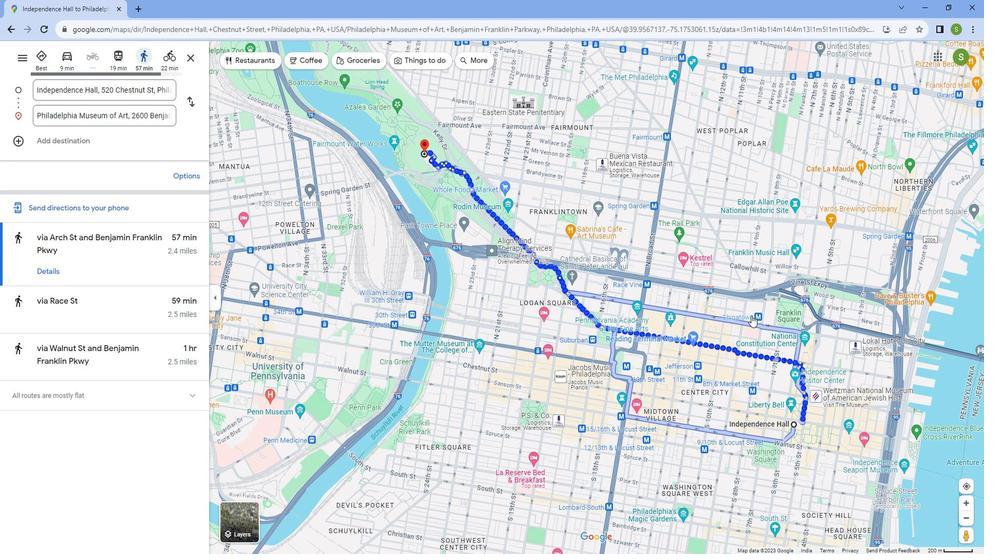 
Action: Mouse moved to (752, 304)
Screenshot: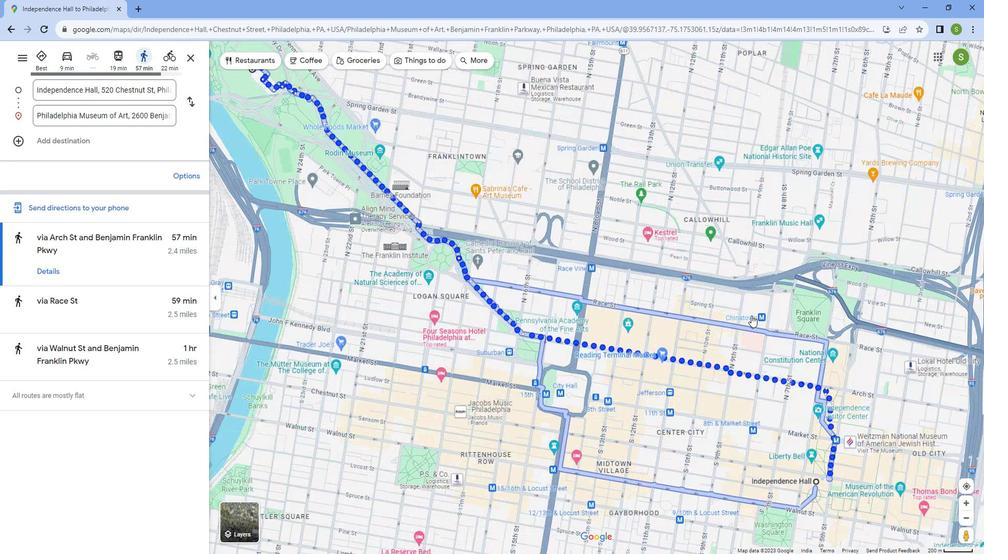 
Action: Mouse scrolled (752, 303) with delta (0, 0)
Screenshot: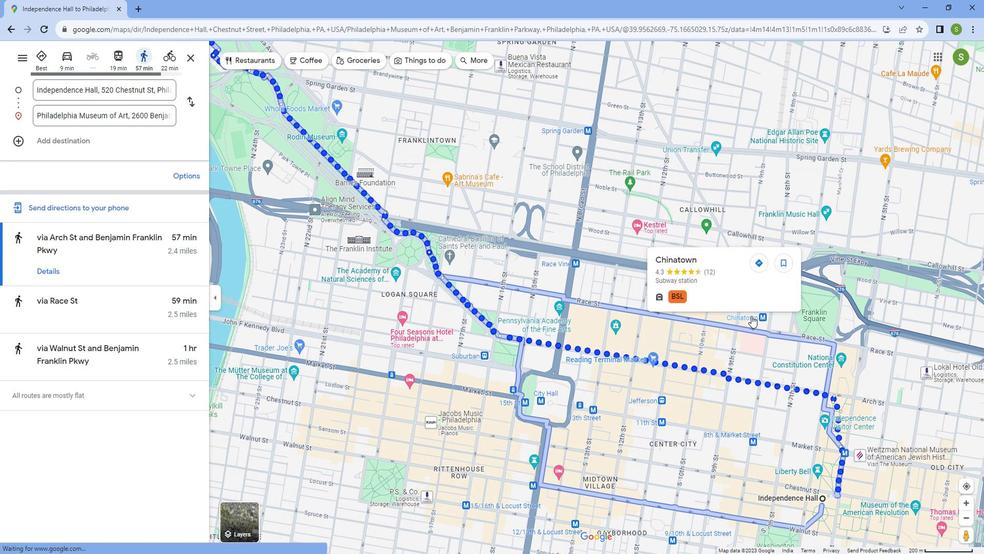 
Action: Mouse moved to (52, 261)
Screenshot: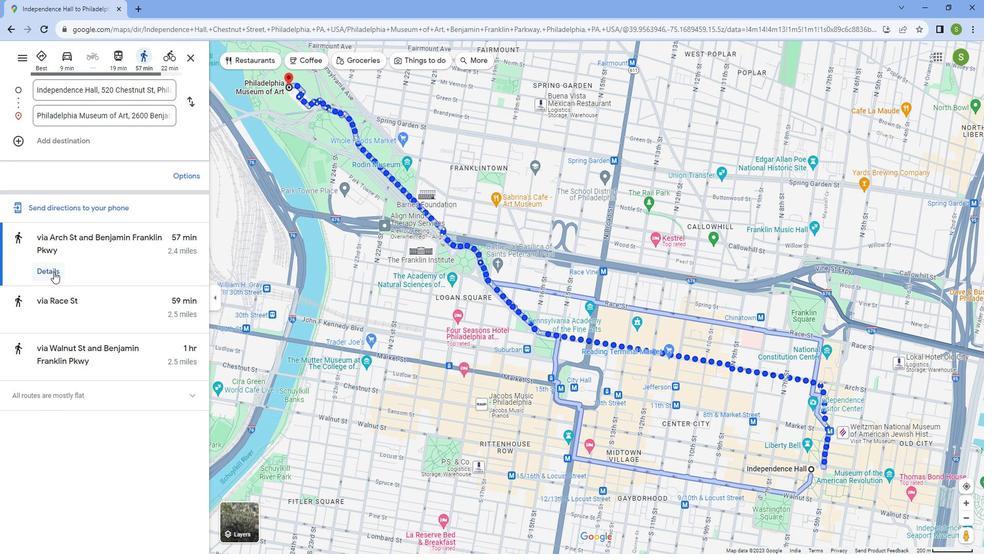 
Action: Mouse pressed left at (52, 261)
Screenshot: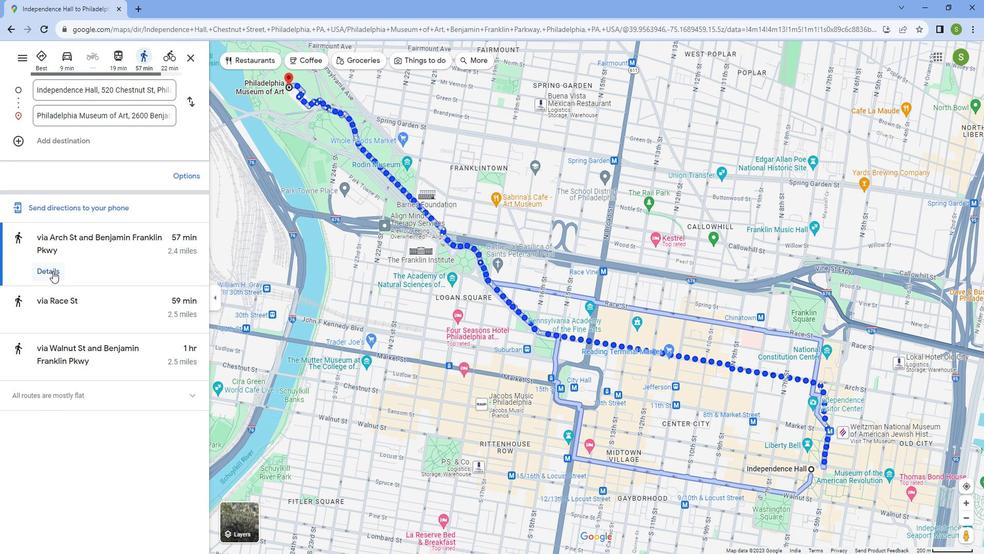 
Action: Mouse moved to (53, 260)
Screenshot: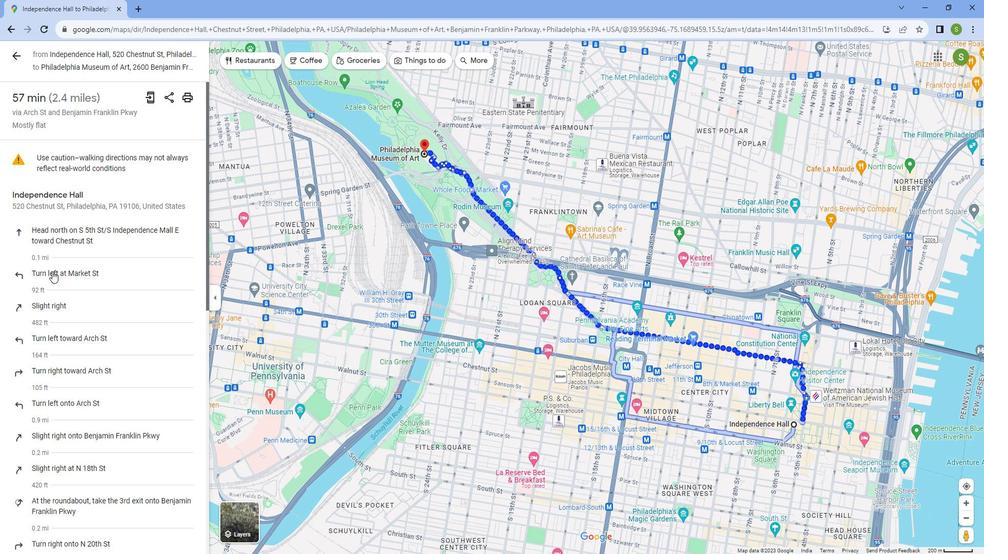 
Action: Mouse scrolled (53, 259) with delta (0, 0)
Screenshot: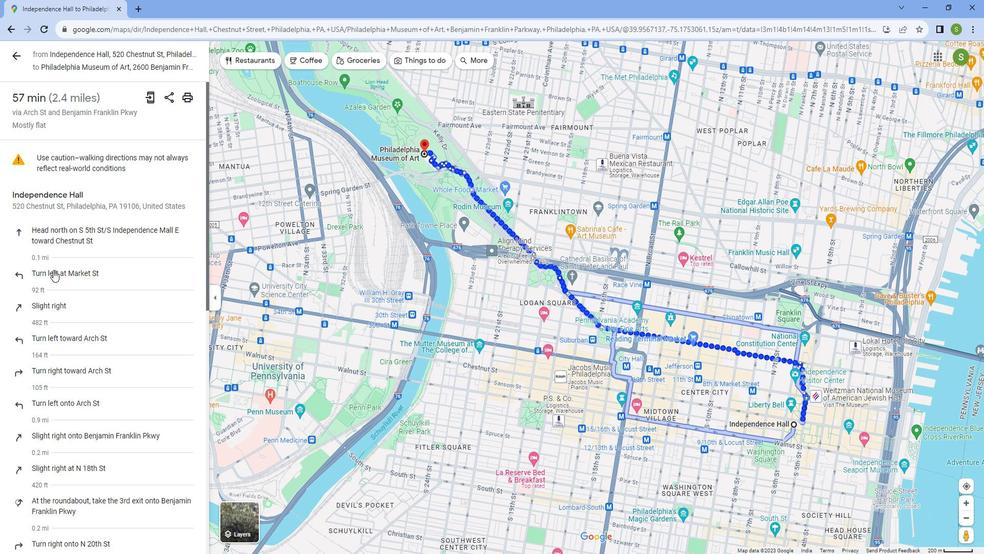 
Action: Mouse scrolled (53, 259) with delta (0, 0)
Screenshot: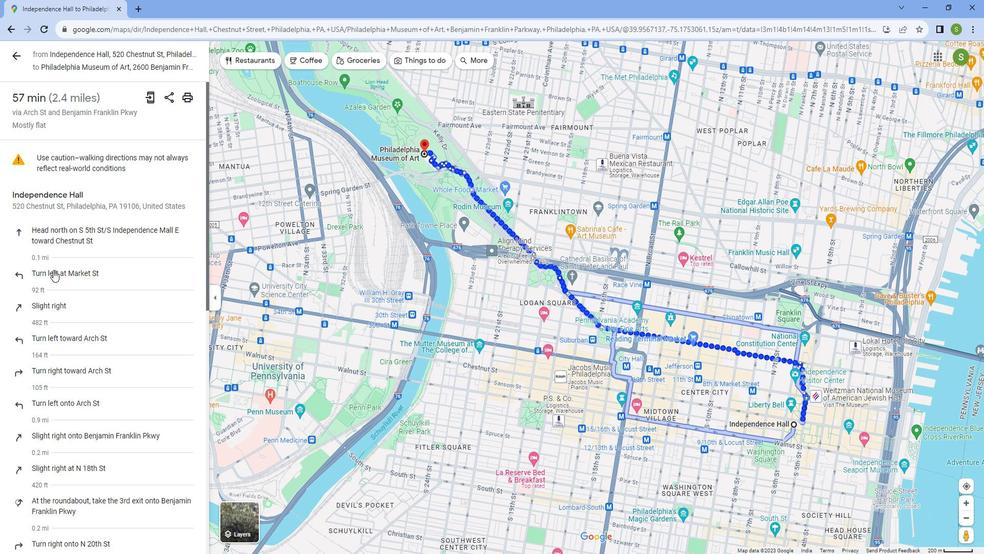 
Action: Mouse scrolled (53, 259) with delta (0, 0)
Screenshot: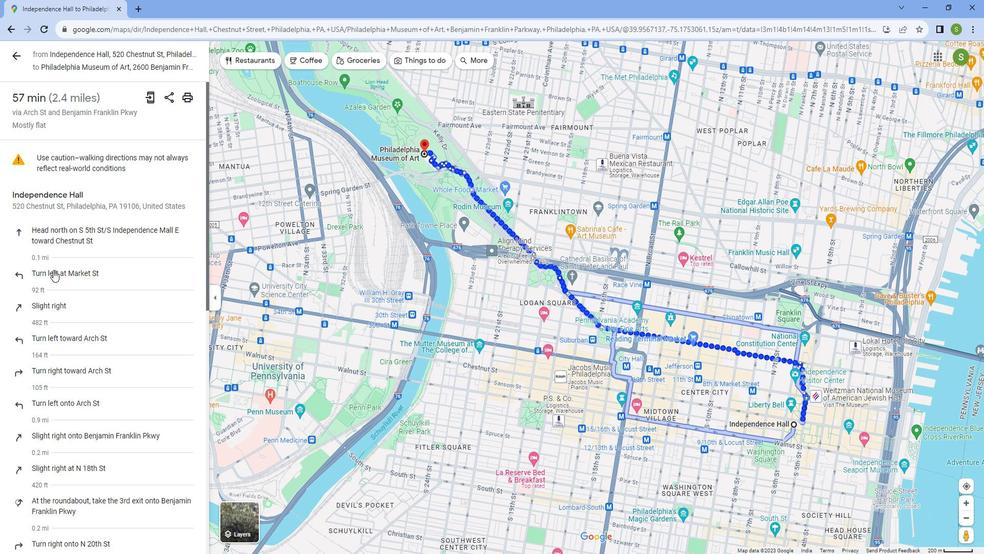 
Action: Mouse scrolled (53, 259) with delta (0, 0)
Screenshot: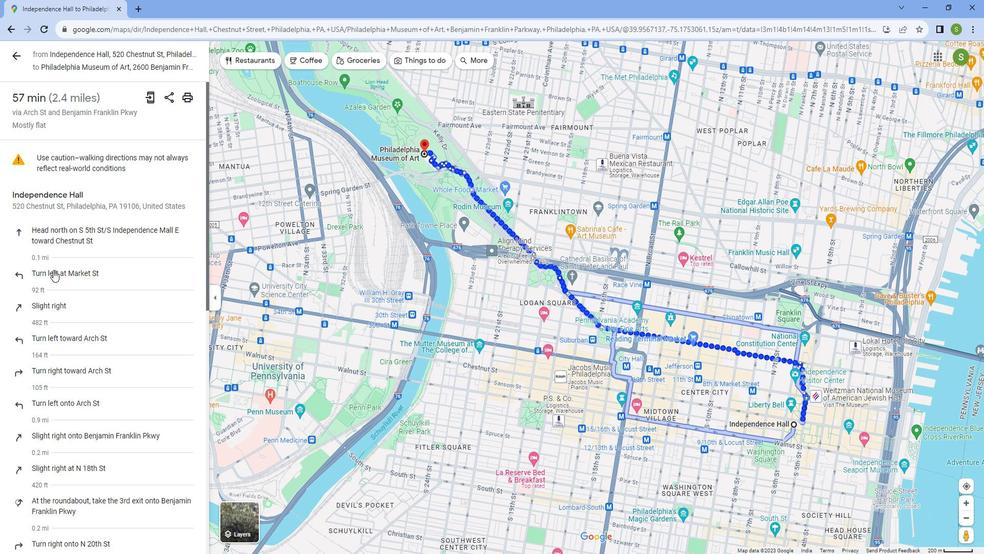 
Action: Mouse scrolled (53, 259) with delta (0, 0)
Screenshot: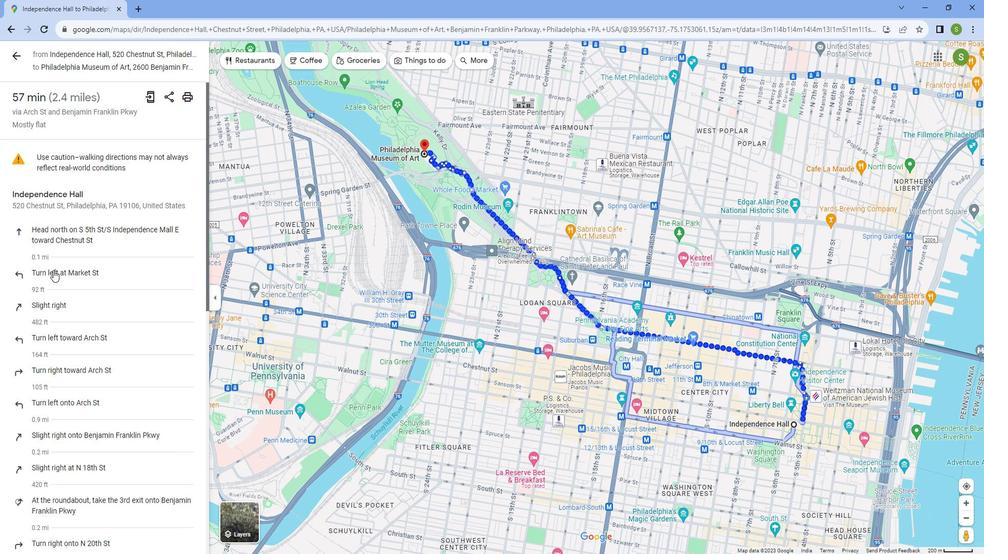
Action: Mouse scrolled (53, 259) with delta (0, 0)
Screenshot: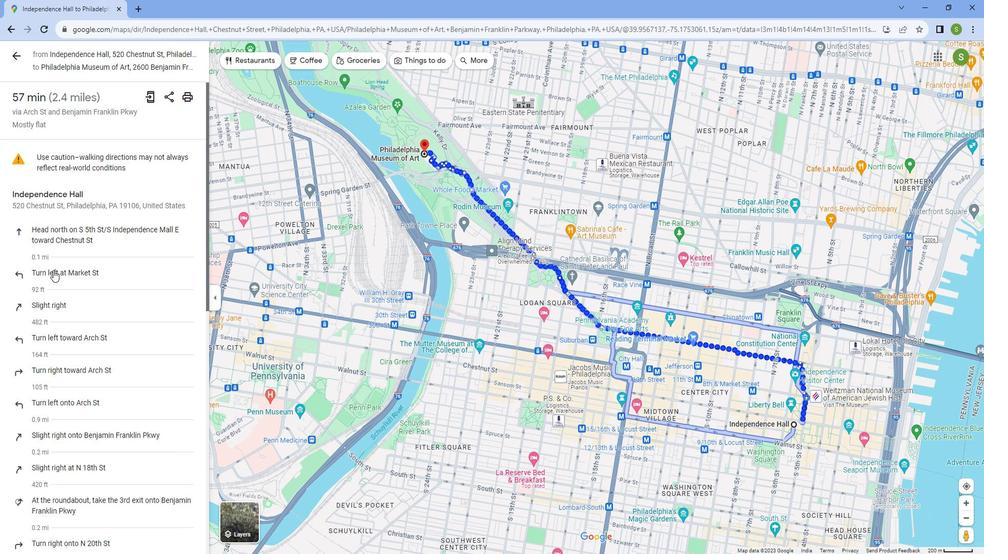 
Action: Mouse scrolled (53, 259) with delta (0, 0)
Screenshot: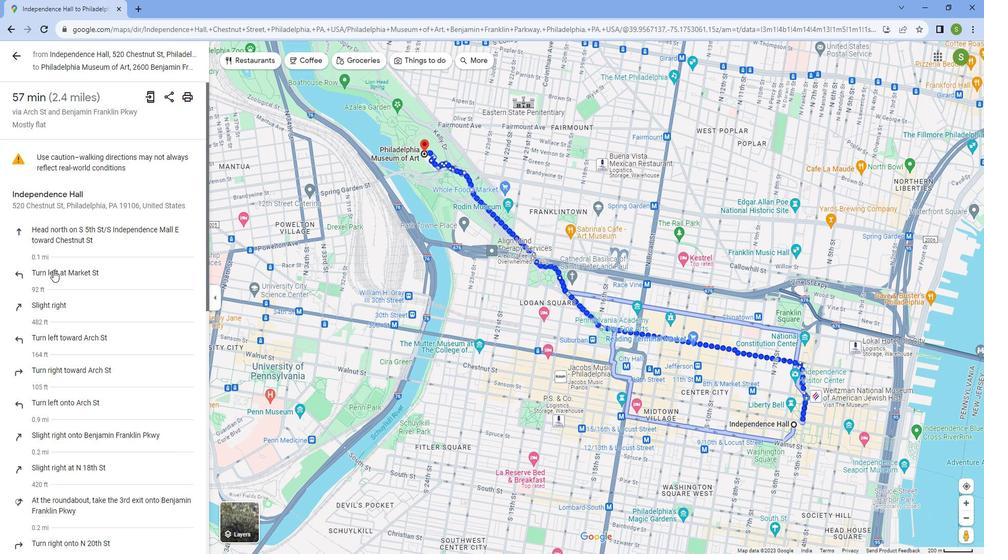 
Action: Mouse scrolled (53, 259) with delta (0, 0)
Screenshot: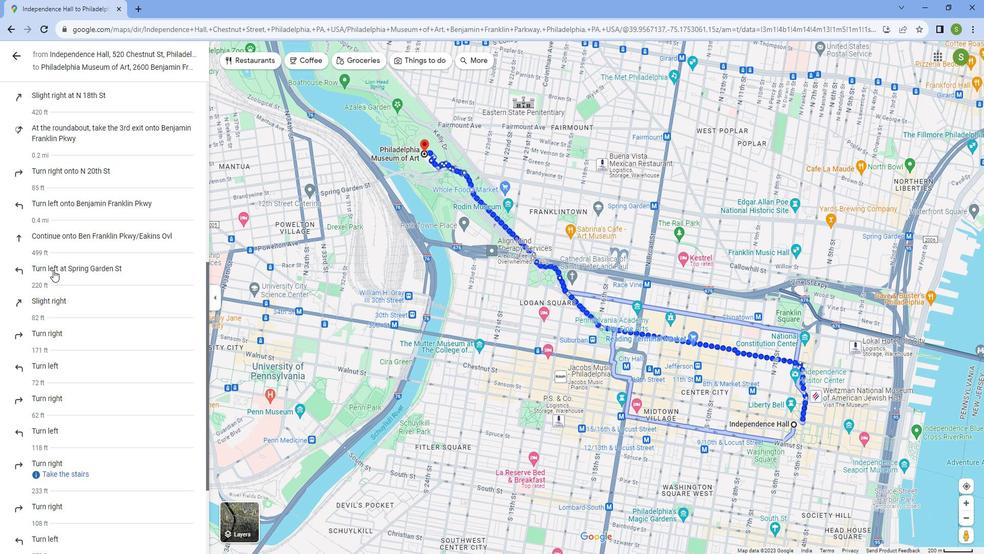 
Action: Mouse scrolled (53, 259) with delta (0, 0)
Screenshot: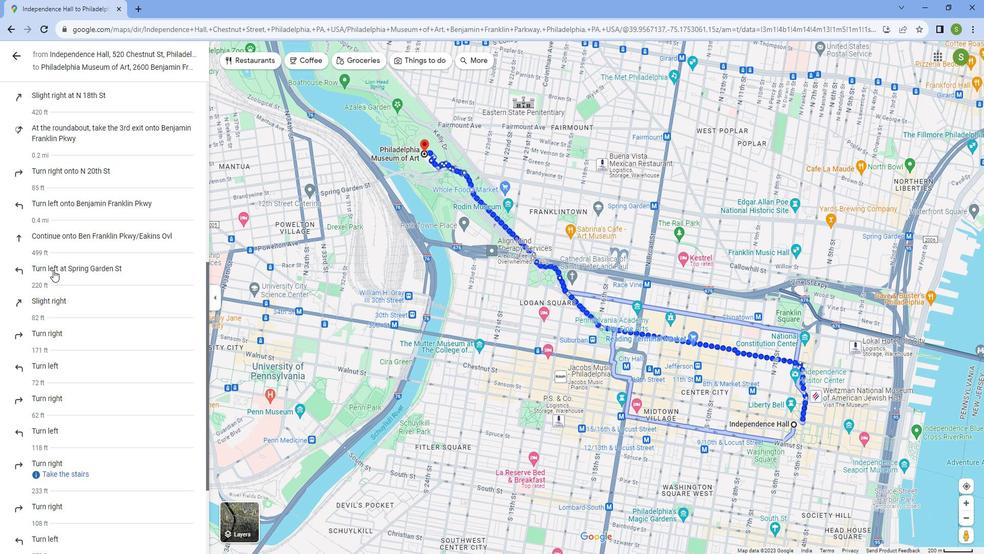 
Action: Mouse scrolled (53, 259) with delta (0, 0)
Screenshot: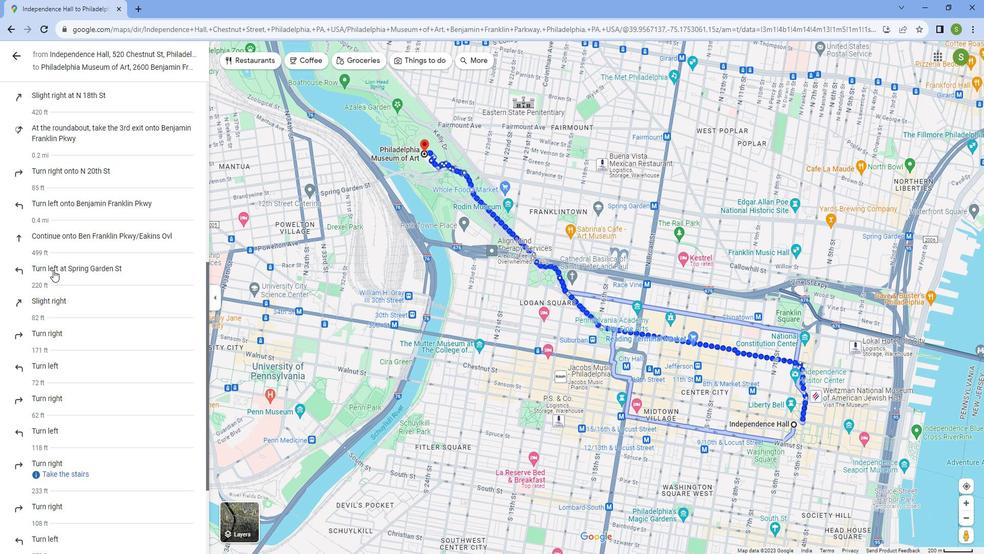 
Action: Mouse scrolled (53, 259) with delta (0, 0)
Screenshot: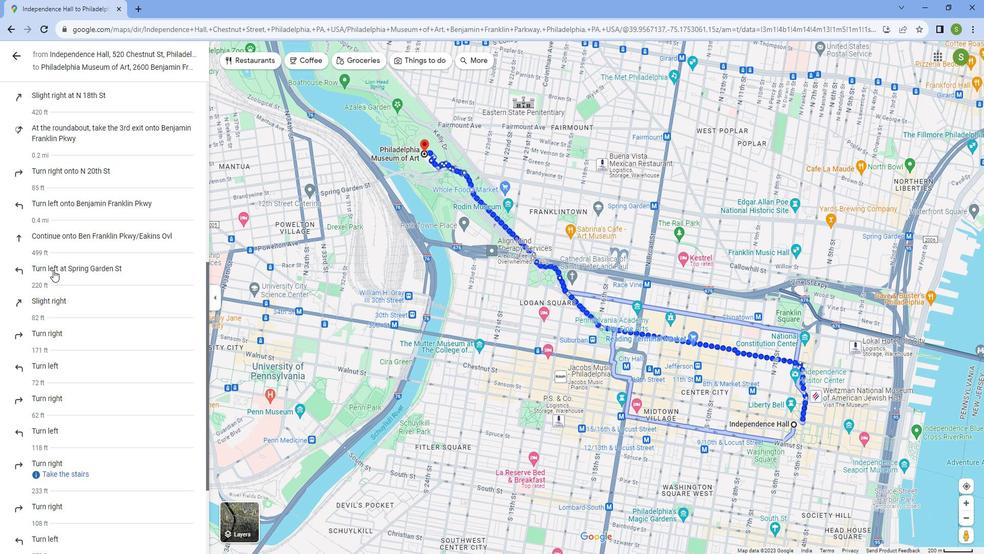 
Action: Mouse scrolled (53, 259) with delta (0, 0)
Screenshot: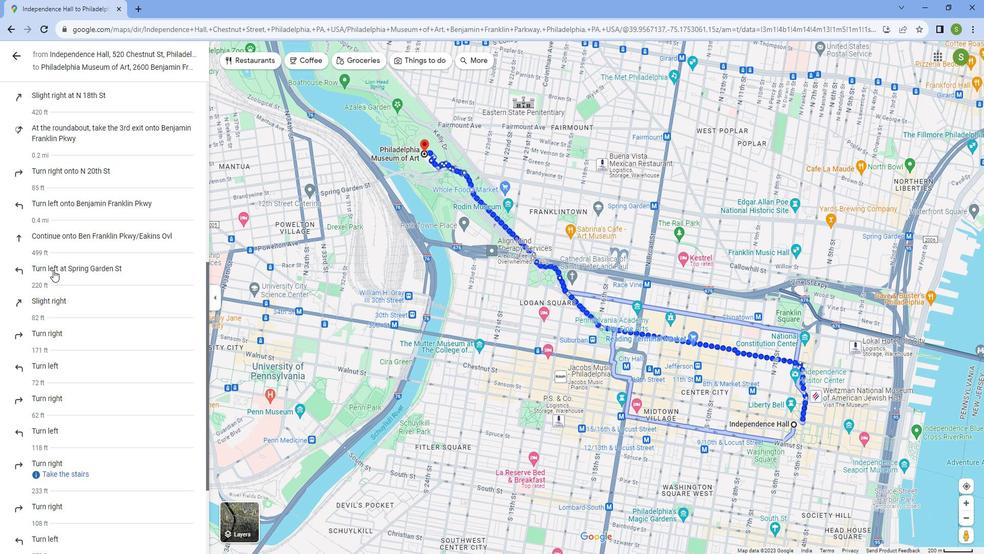 
Action: Mouse scrolled (53, 260) with delta (0, 0)
Screenshot: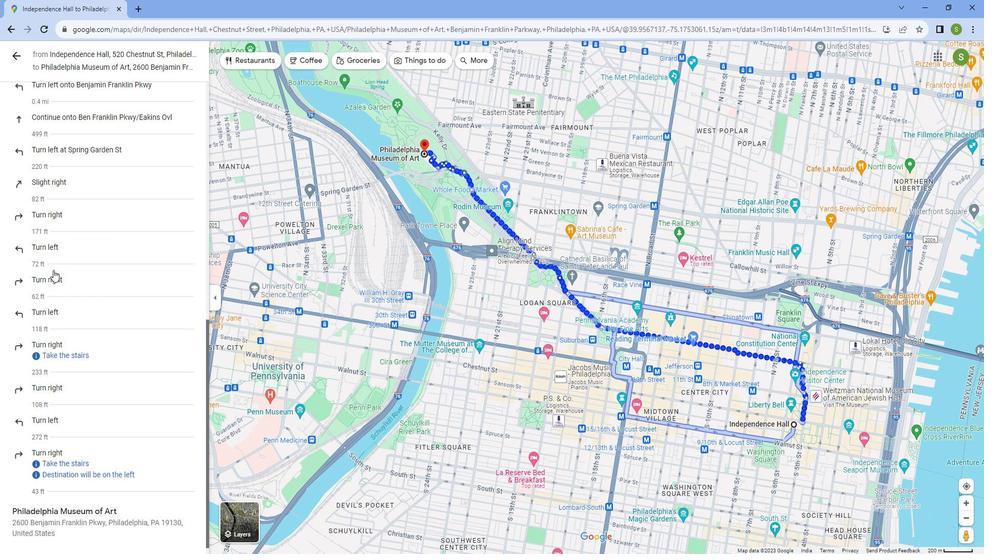 
Action: Mouse scrolled (53, 259) with delta (0, 0)
Screenshot: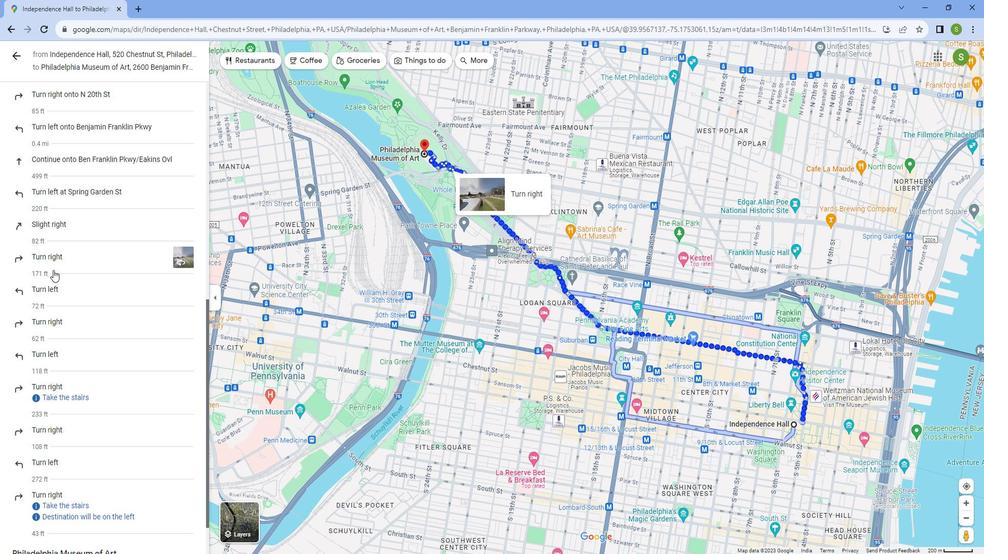 
Action: Mouse scrolled (53, 259) with delta (0, 0)
Screenshot: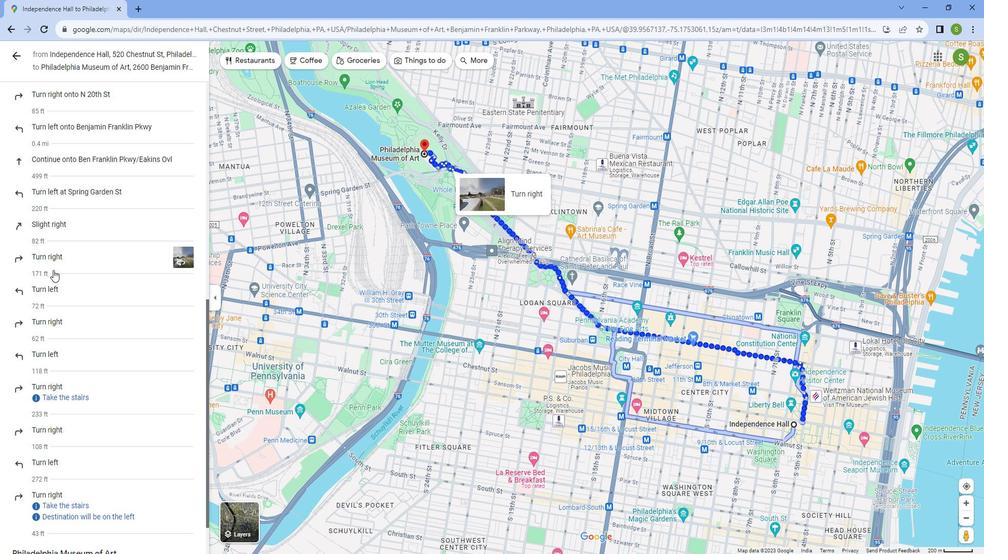 
Action: Mouse scrolled (53, 259) with delta (0, 0)
Screenshot: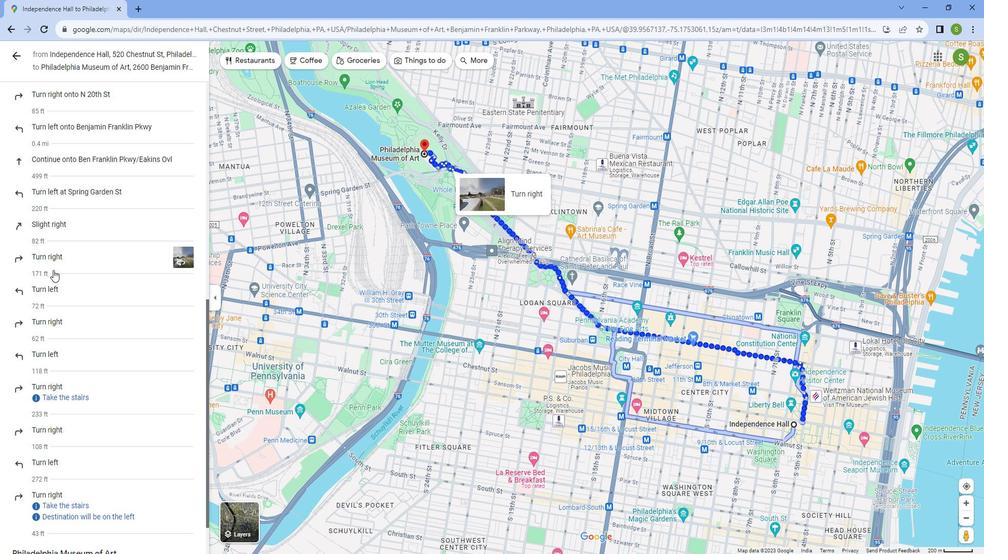 
Action: Mouse scrolled (53, 259) with delta (0, 0)
Screenshot: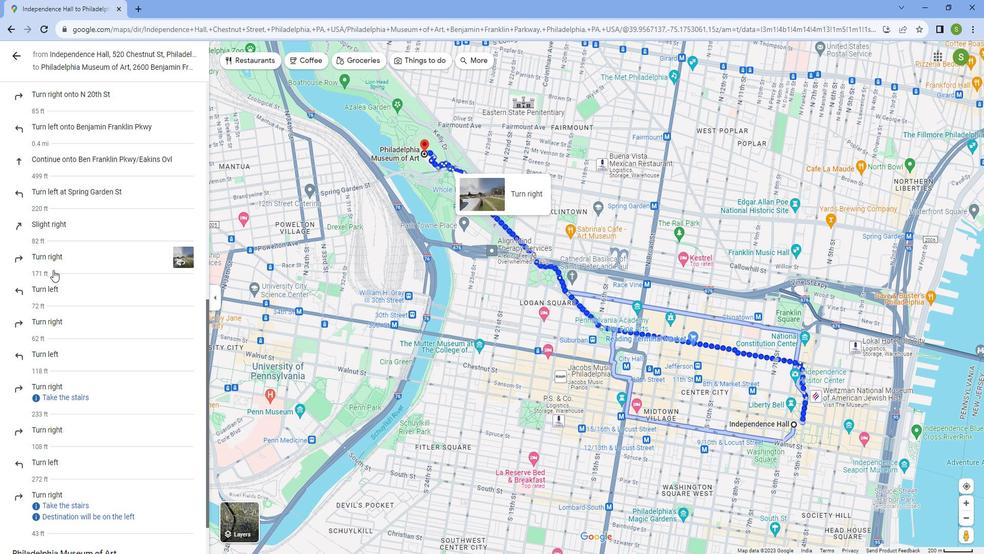 
Action: Mouse scrolled (53, 259) with delta (0, 0)
Screenshot: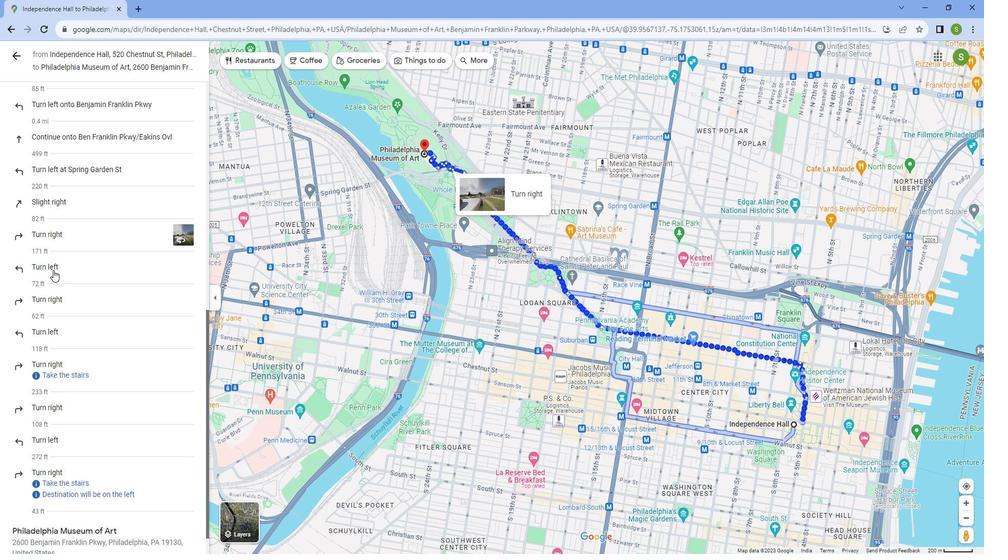 
Action: Mouse moved to (122, 245)
Screenshot: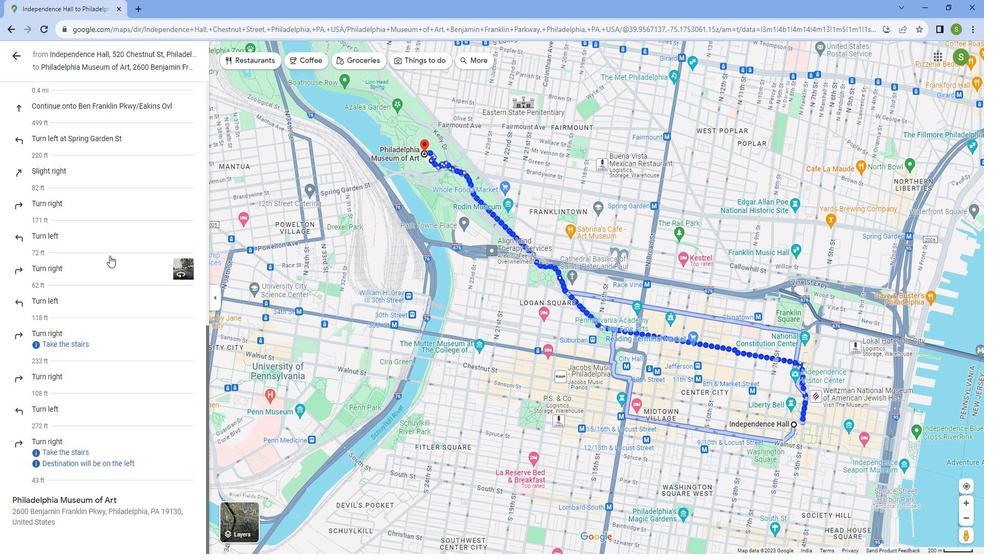 
Action: Mouse scrolled (122, 245) with delta (0, 0)
Screenshot: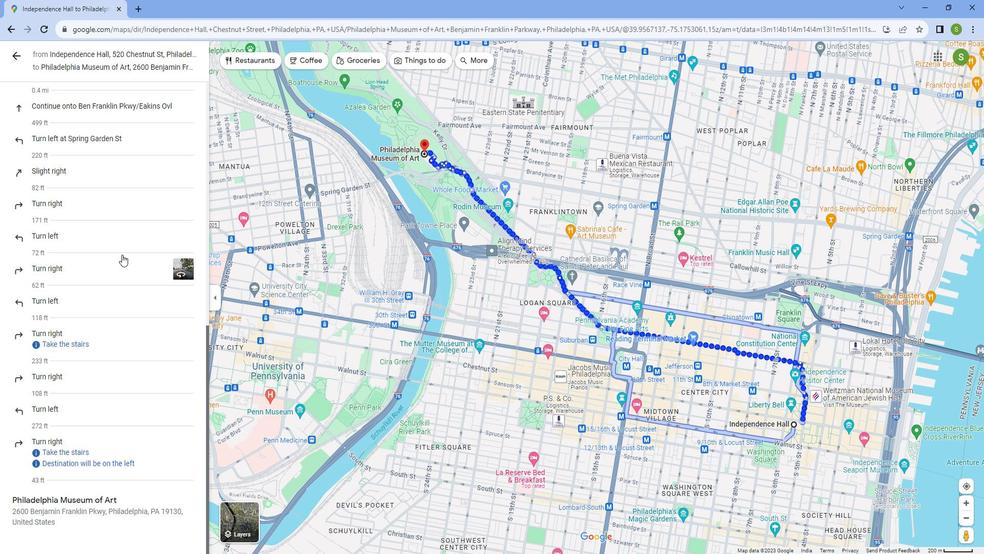 
Action: Mouse moved to (130, 211)
Screenshot: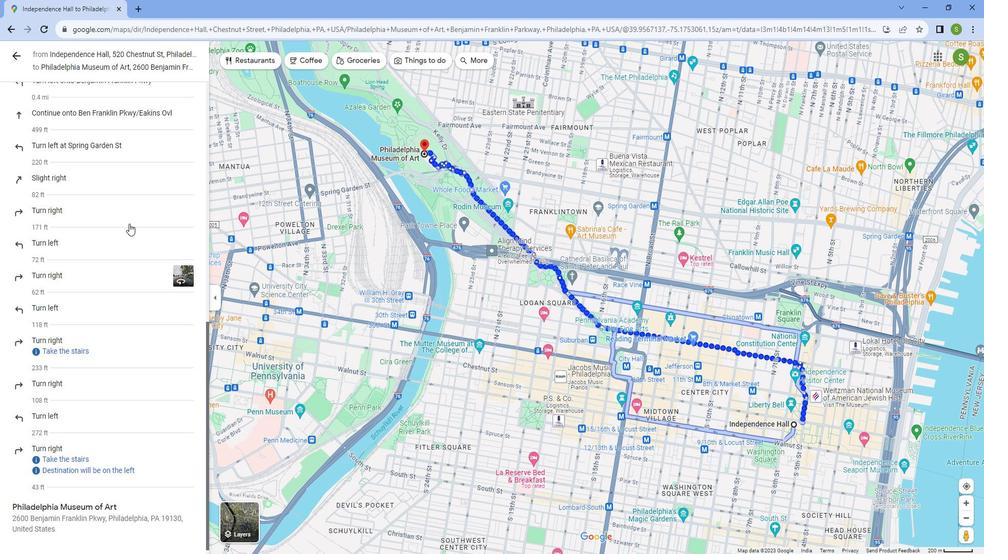 
Action: Mouse scrolled (130, 211) with delta (0, 0)
Screenshot: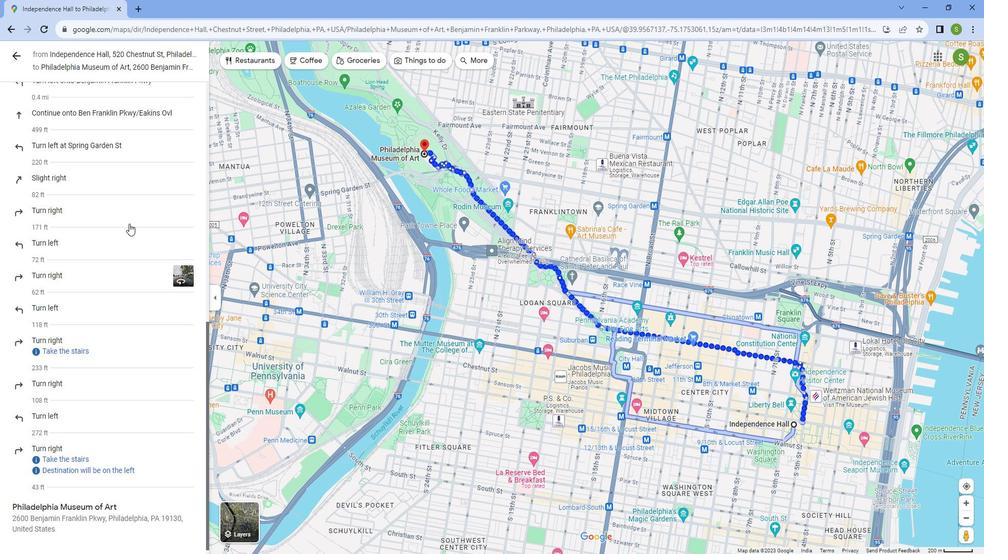 
Action: Mouse moved to (131, 207)
Screenshot: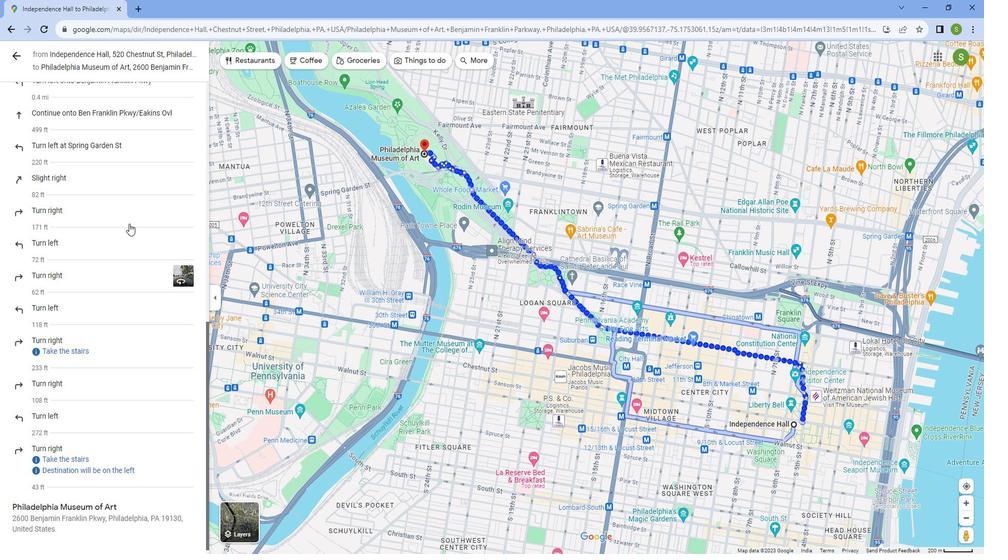 
Action: Mouse scrolled (131, 208) with delta (0, 0)
Screenshot: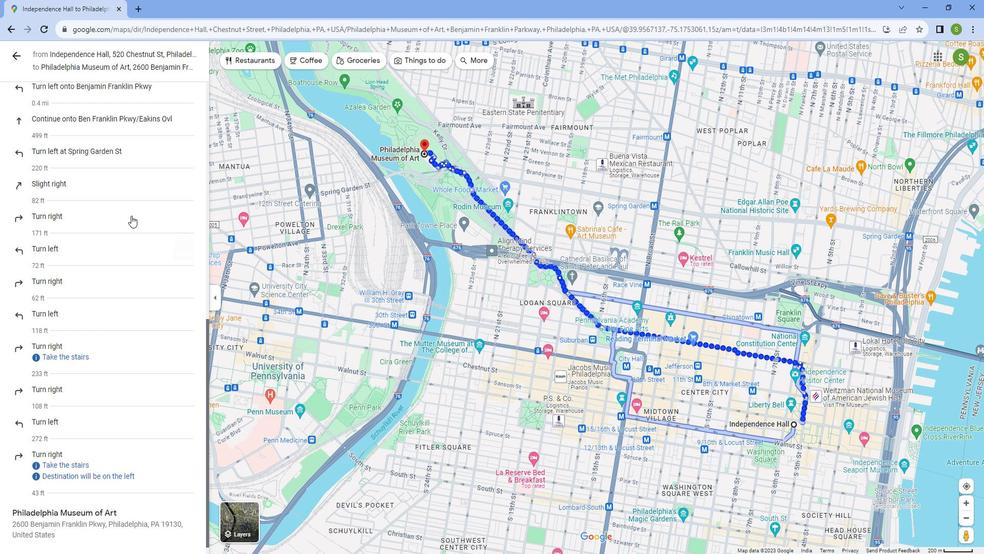 
Action: Mouse scrolled (131, 208) with delta (0, 0)
Screenshot: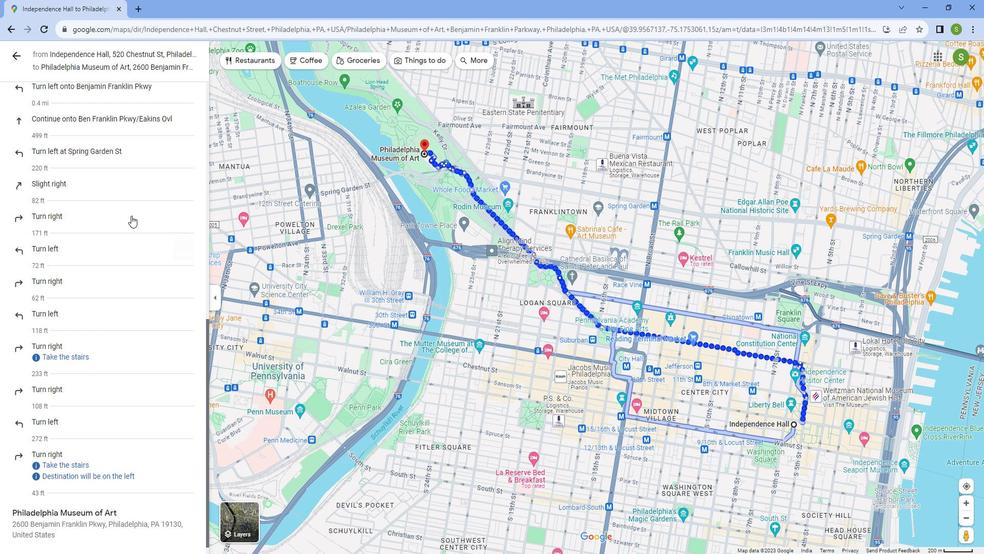 
Action: Mouse moved to (134, 199)
Screenshot: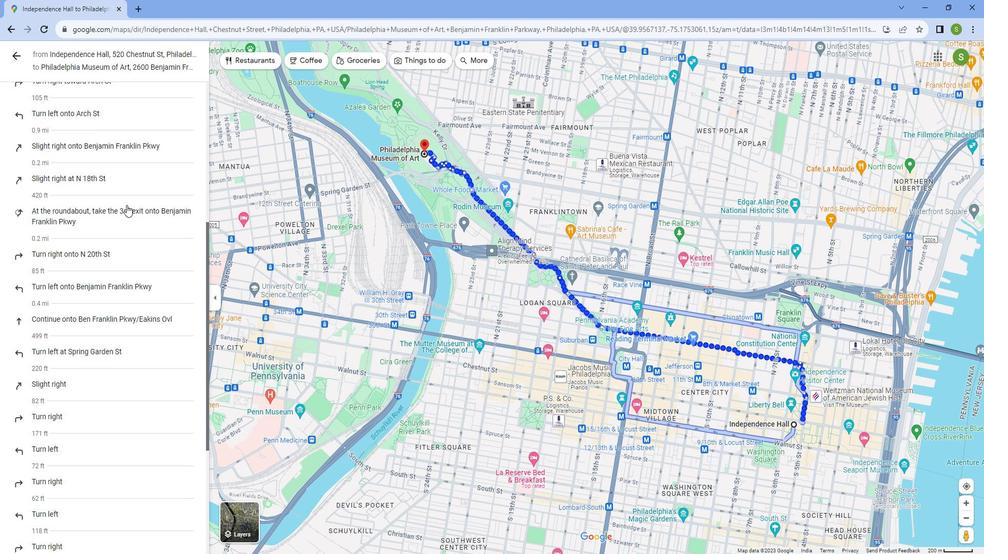 
Action: Mouse scrolled (134, 199) with delta (0, 0)
Screenshot: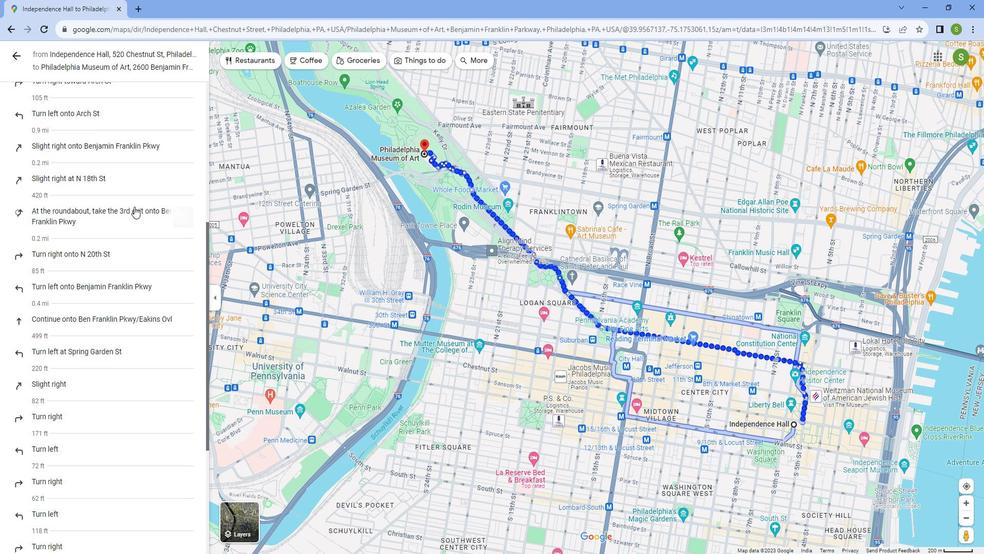 
Action: Mouse moved to (134, 200)
Screenshot: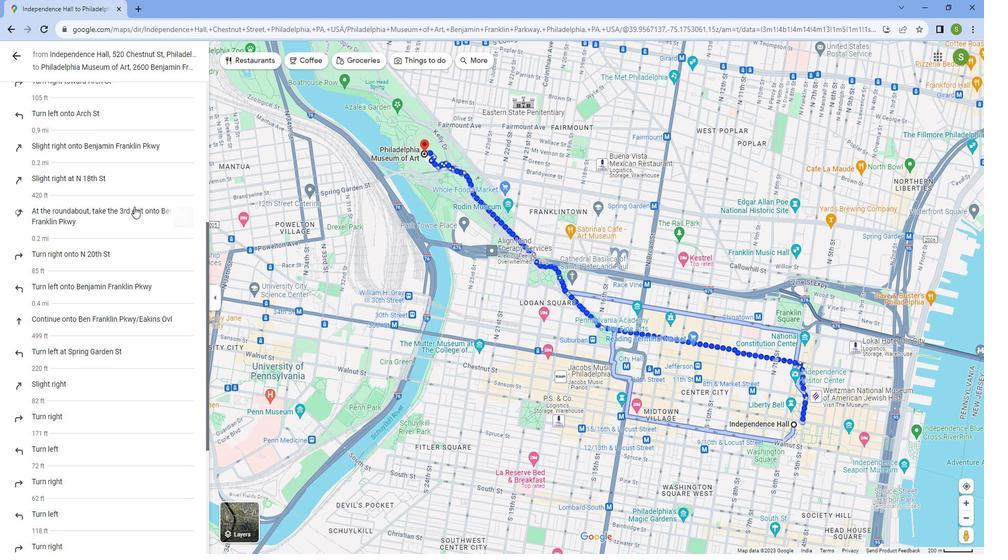 
Action: Mouse scrolled (134, 200) with delta (0, 0)
Screenshot: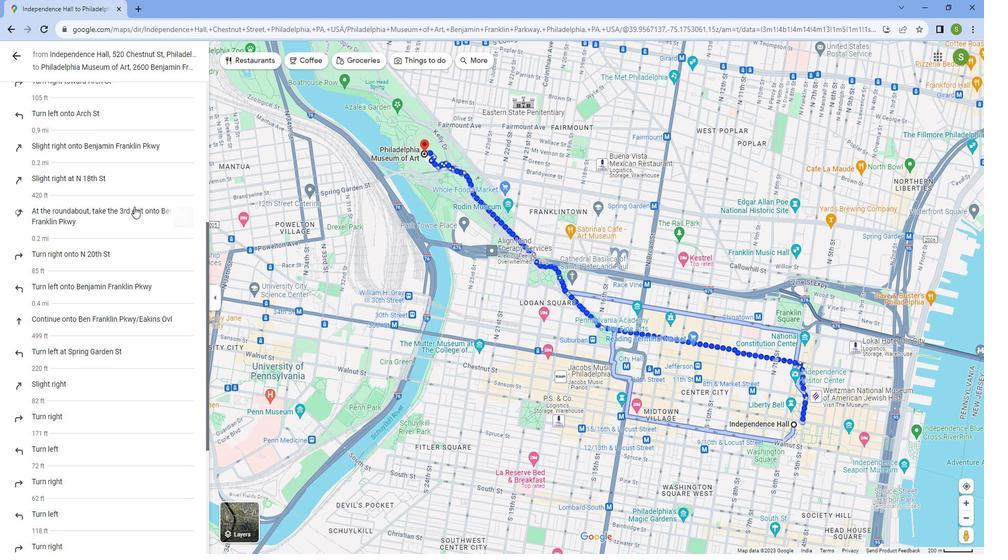 
Action: Mouse moved to (133, 200)
Screenshot: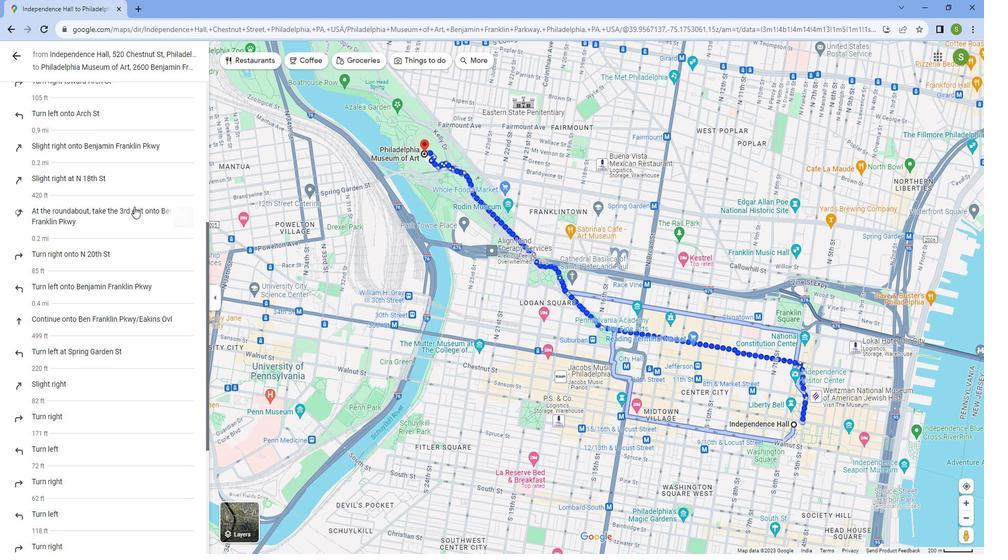 
Action: Mouse scrolled (133, 200) with delta (0, 0)
Screenshot: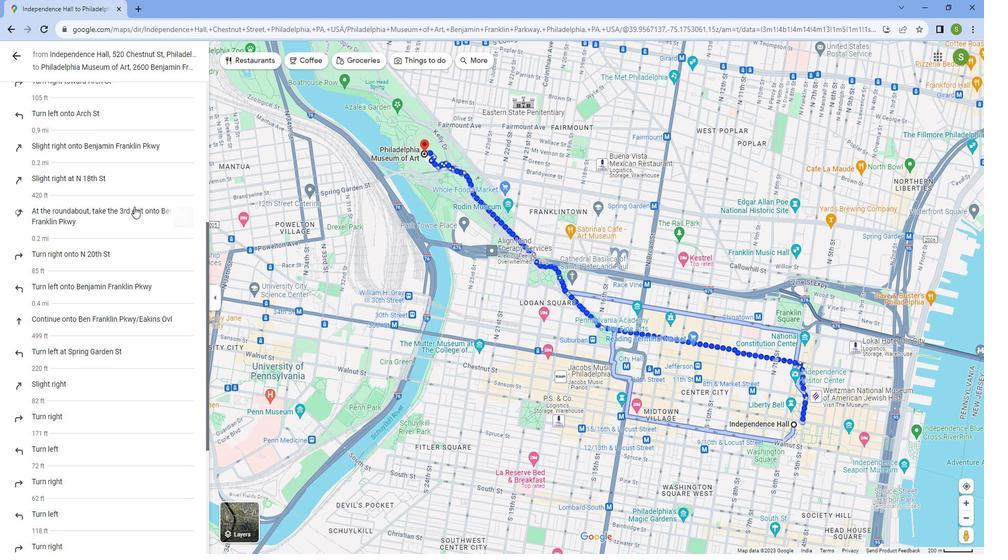 
Action: Mouse moved to (131, 201)
Screenshot: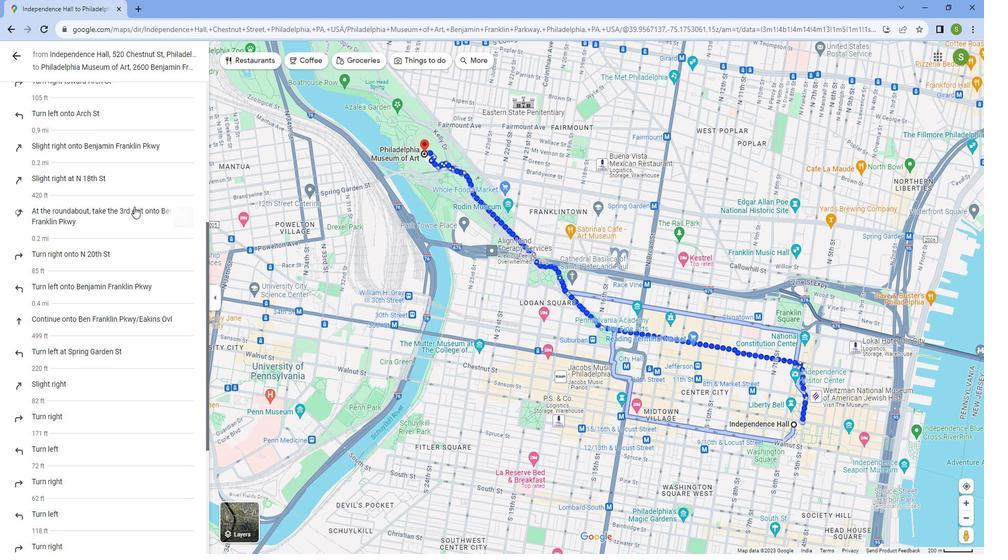 
Action: Mouse scrolled (131, 201) with delta (0, 0)
Screenshot: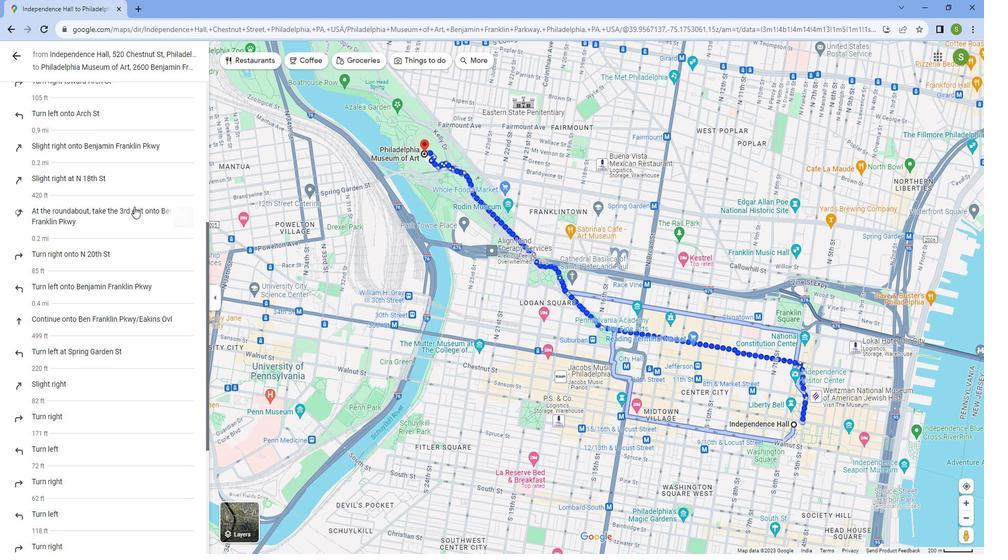
Action: Mouse moved to (129, 201)
Screenshot: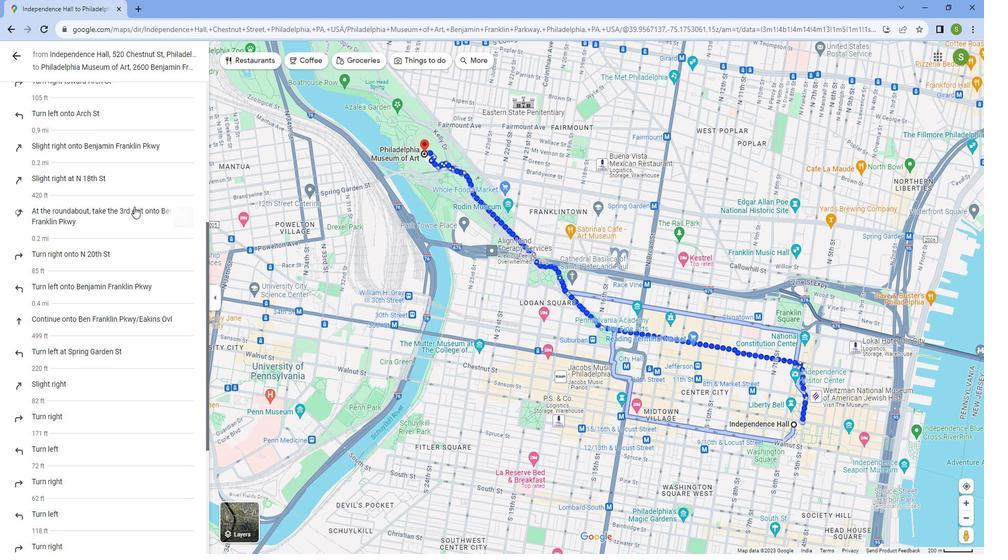 
Action: Mouse scrolled (129, 202) with delta (0, 0)
Screenshot: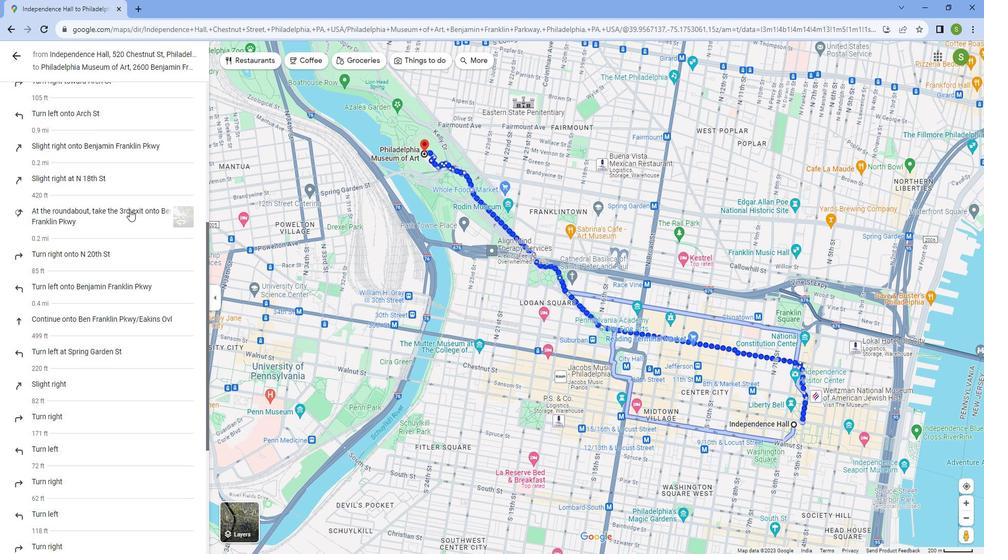 
Action: Mouse scrolled (129, 202) with delta (0, 0)
Screenshot: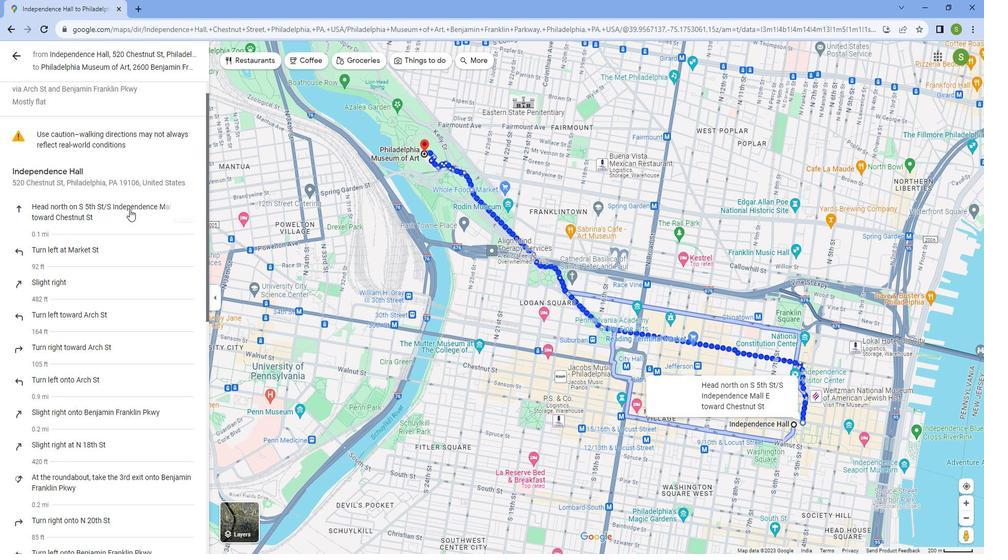 
Action: Mouse scrolled (129, 202) with delta (0, 0)
Screenshot: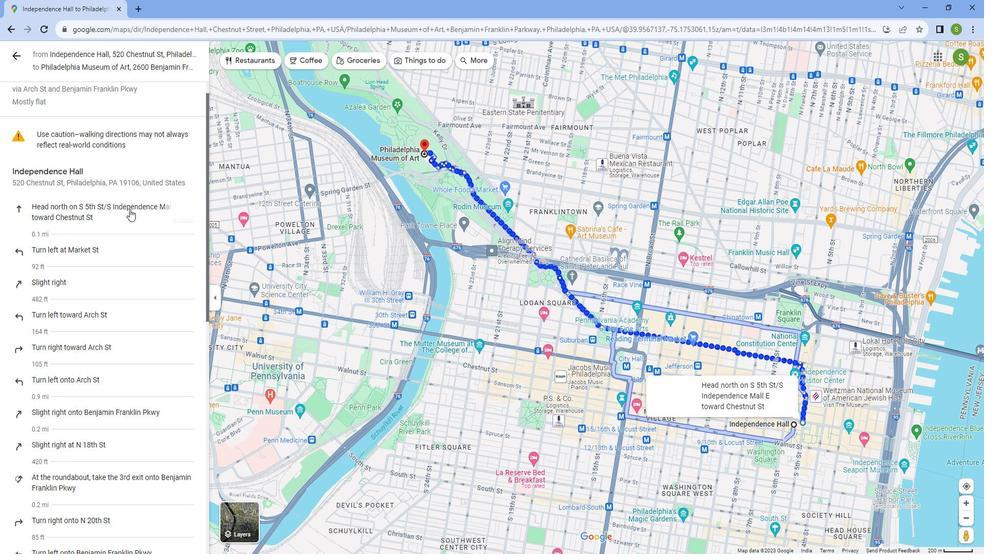 
Action: Mouse scrolled (129, 202) with delta (0, 0)
Screenshot: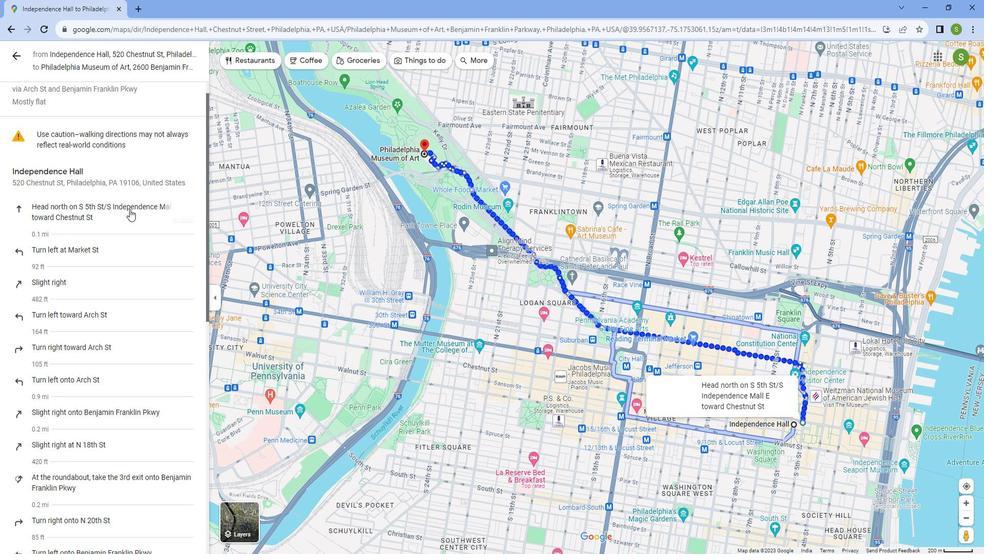 
Action: Mouse scrolled (129, 202) with delta (0, 0)
Screenshot: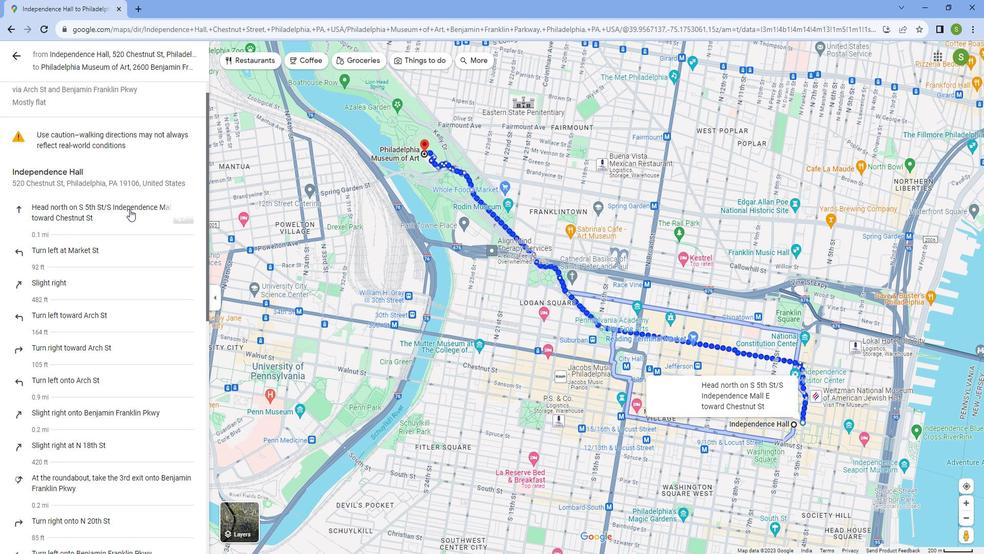 
Action: Mouse moved to (846, 327)
Screenshot: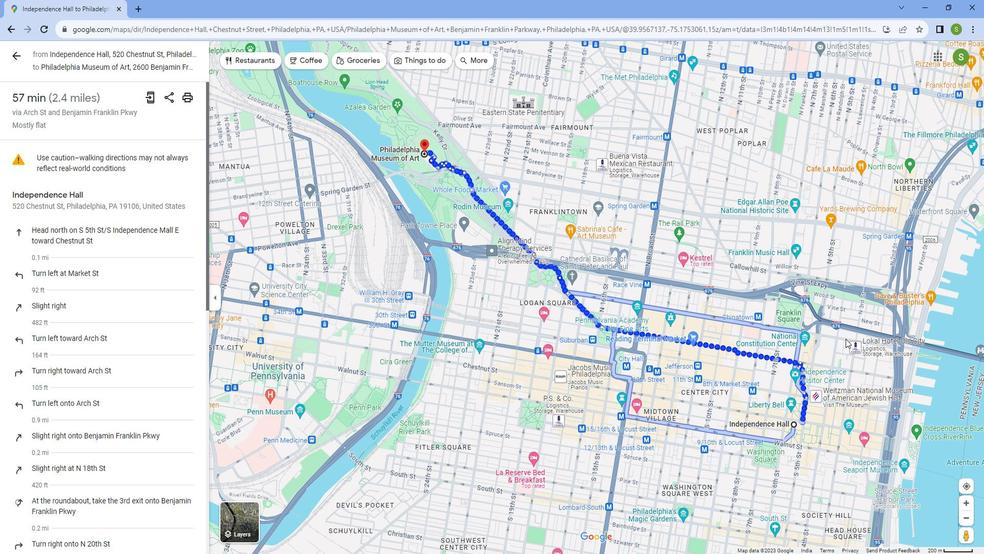 
Action: Mouse scrolled (846, 327) with delta (0, 0)
Screenshot: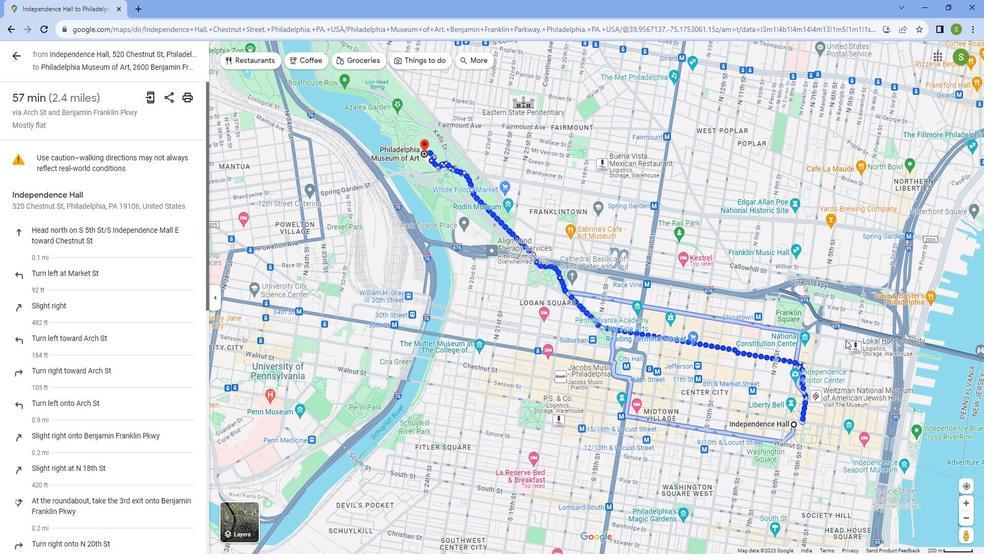 
Action: Mouse scrolled (846, 327) with delta (0, 0)
Screenshot: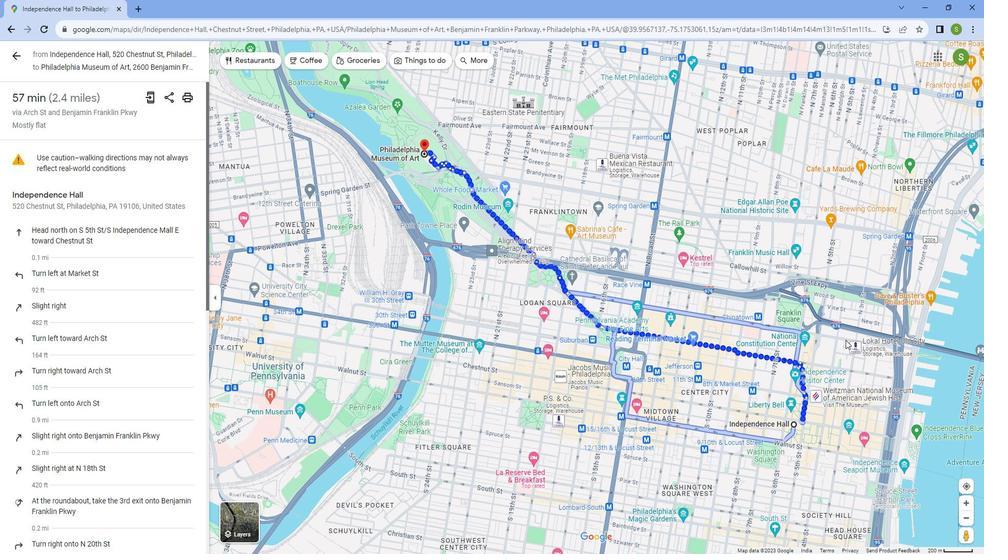 
Action: Mouse scrolled (846, 326) with delta (0, 0)
Screenshot: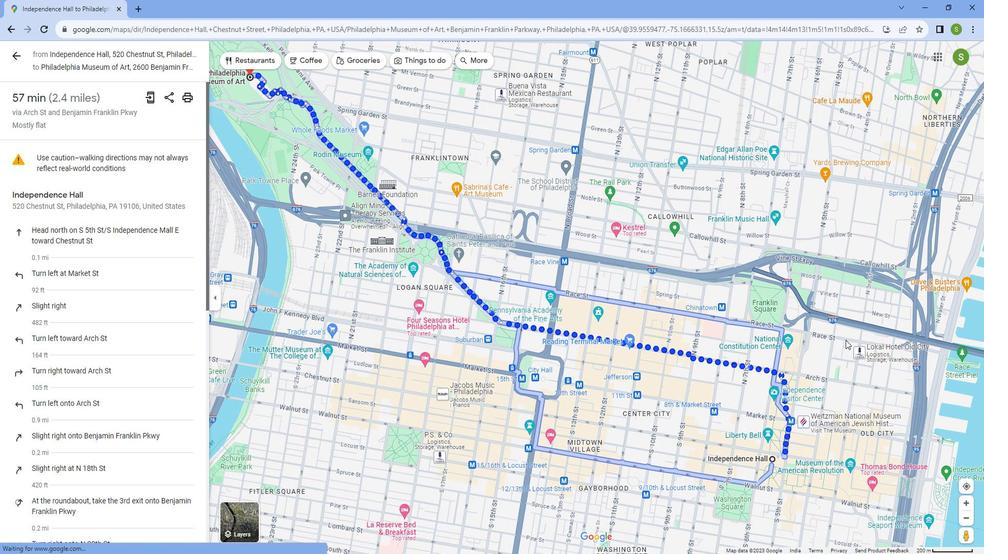 
Action: Mouse scrolled (846, 326) with delta (0, 0)
Screenshot: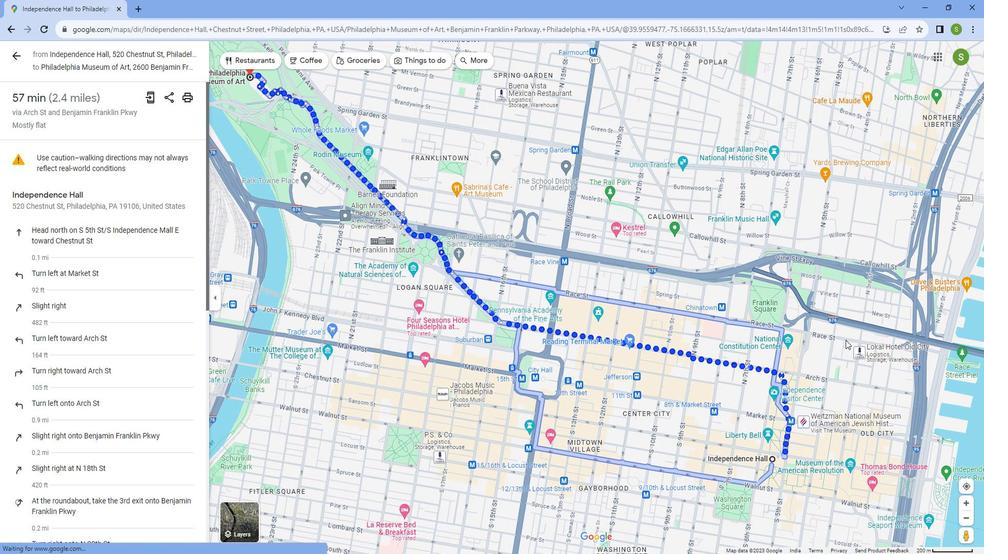 
Action: Mouse scrolled (846, 326) with delta (0, 0)
Screenshot: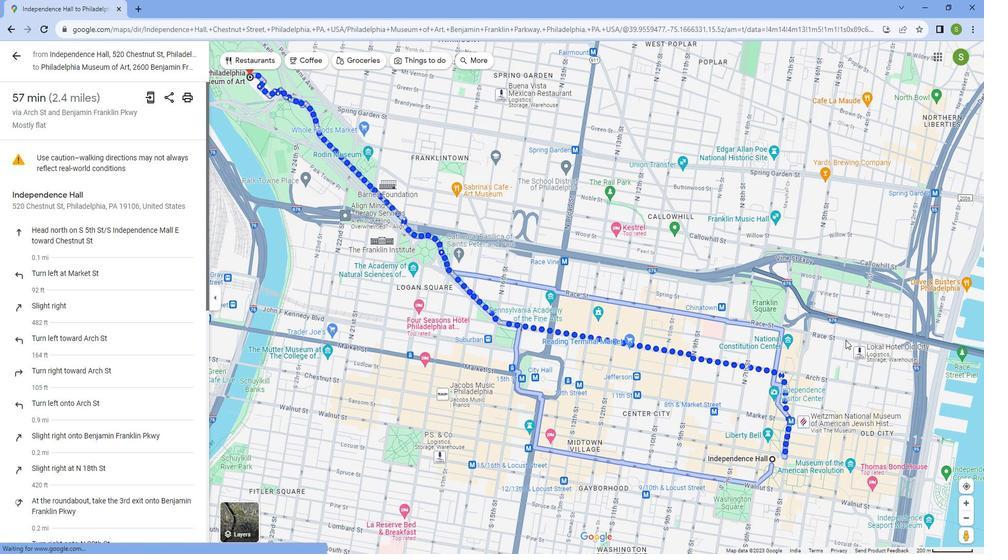 
Action: Mouse scrolled (846, 327) with delta (0, 0)
Screenshot: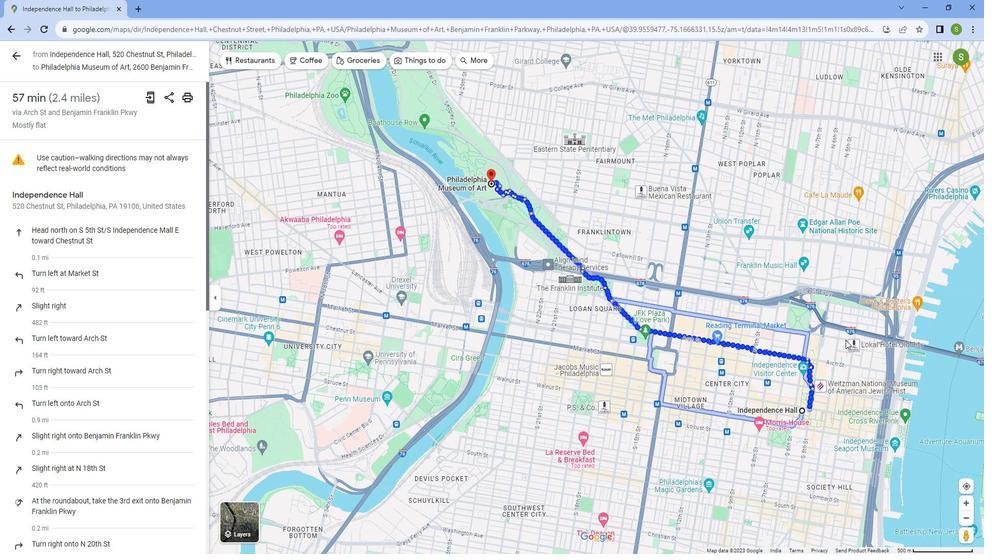 
Action: Mouse moved to (846, 327)
Screenshot: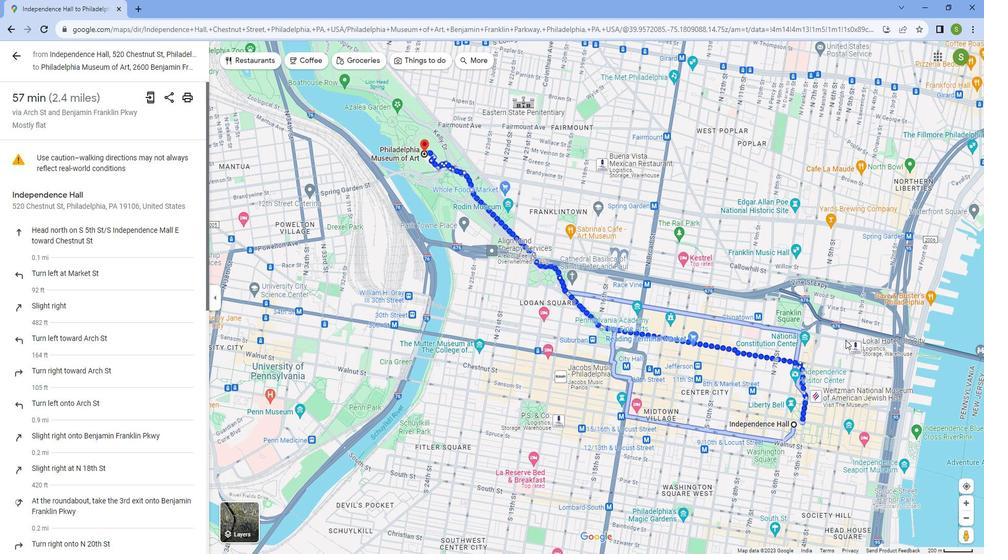 
